Task: Look for space in Cutler Bay, United States from 9th July, 2023 to 15th July, 2023 for 7 adults in price range Rs.10000 to Rs.15000. Place can be entire place or shared room with 4 bedrooms having 7 beds and 4 bathrooms. Property type can be house, flat, guest house. Amenities needed are: wifi, TV, free parkinig on premises, gym, breakfast. Booking option can be shelf check-in. Required host language is English.
Action: Mouse moved to (417, 104)
Screenshot: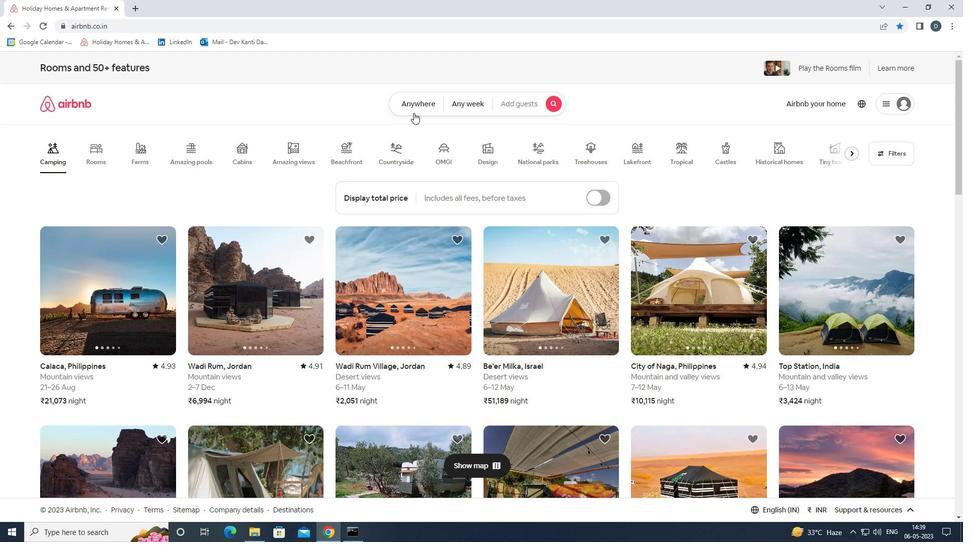 
Action: Mouse pressed left at (417, 104)
Screenshot: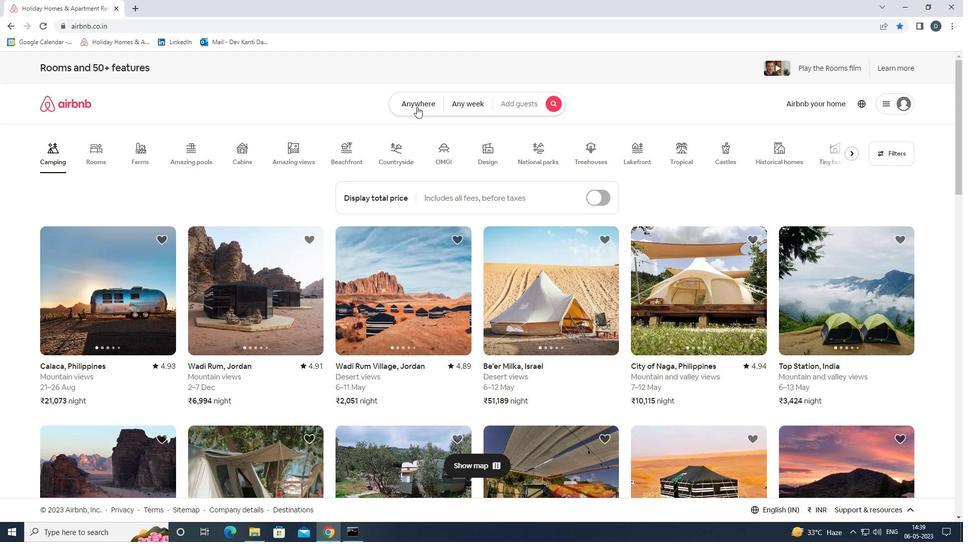 
Action: Mouse moved to (390, 143)
Screenshot: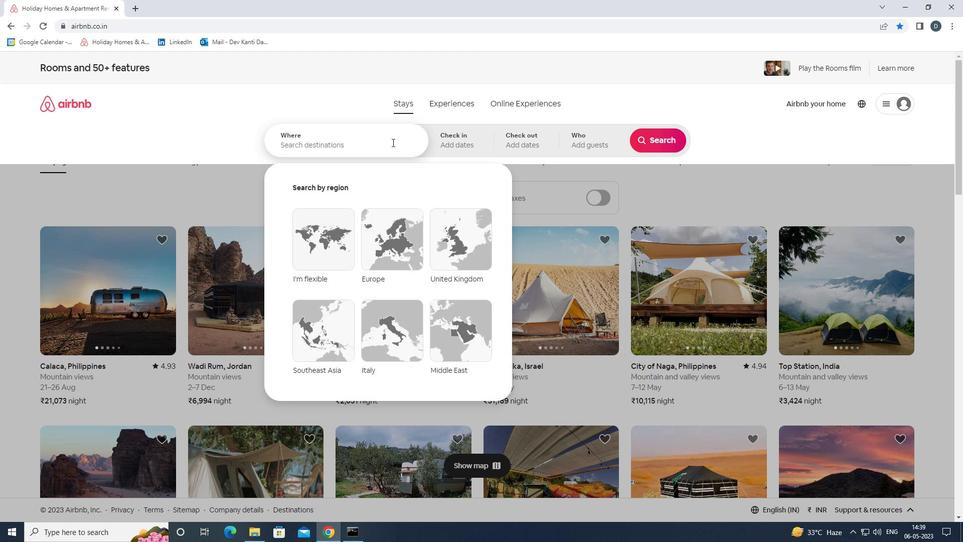
Action: Mouse pressed left at (390, 143)
Screenshot: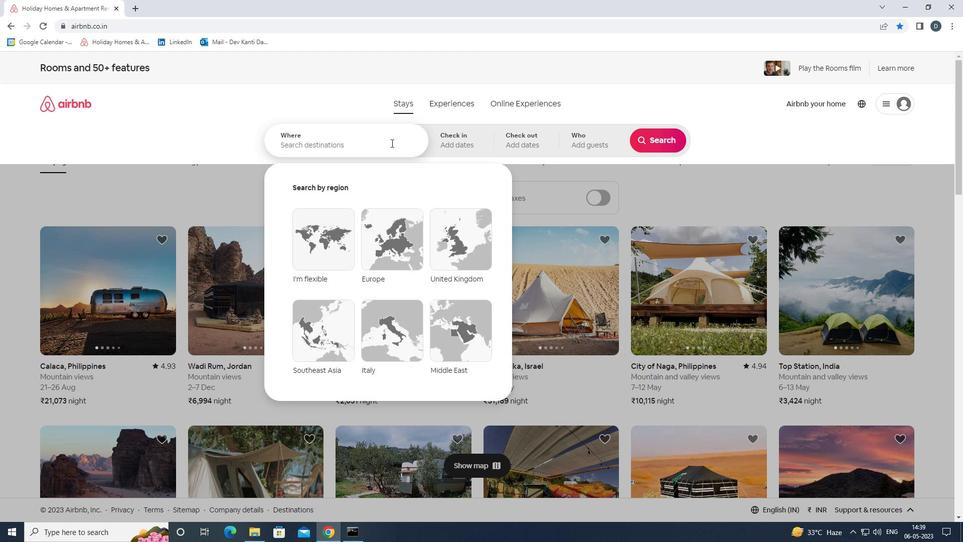 
Action: Key pressed <Key.shift><Key.shift><Key.shift><Key.shift><Key.shift><Key.shift><Key.shift><Key.shift><Key.shift><Key.shift><Key.shift><Key.shift><Key.shift>CUTLER<Key.space><Key.shift>BAY,<Key.shift>UNITED<Key.space><Key.shift>STATES<Key.enter>
Screenshot: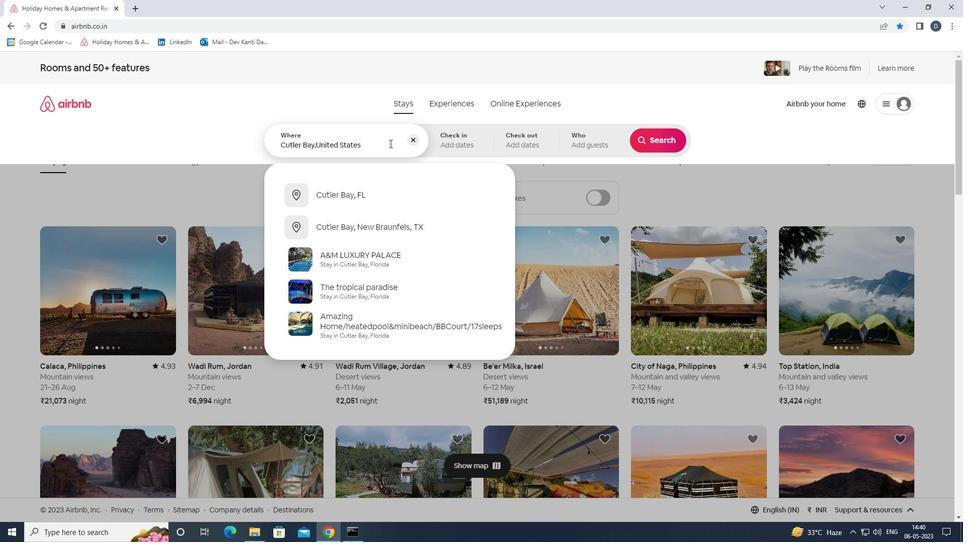 
Action: Mouse moved to (660, 224)
Screenshot: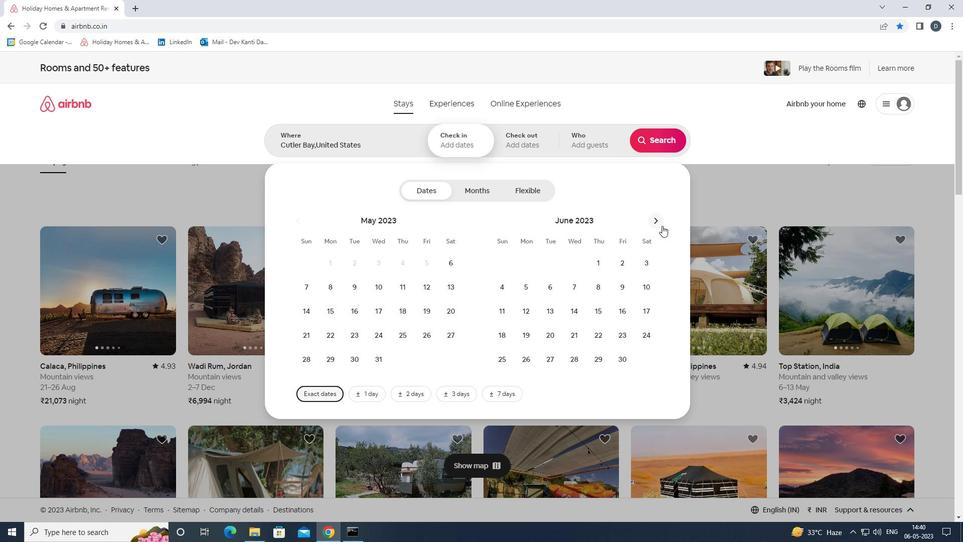 
Action: Mouse pressed left at (660, 224)
Screenshot: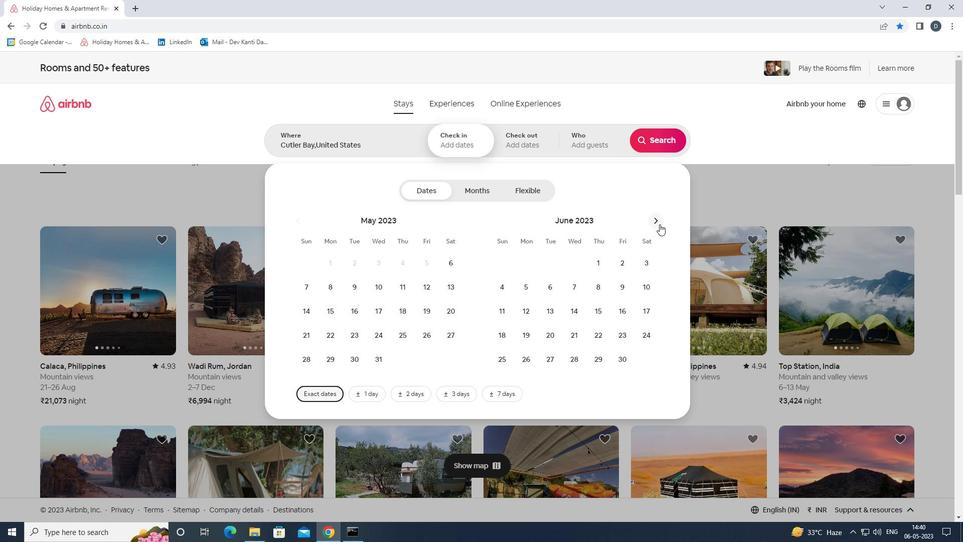 
Action: Mouse moved to (501, 310)
Screenshot: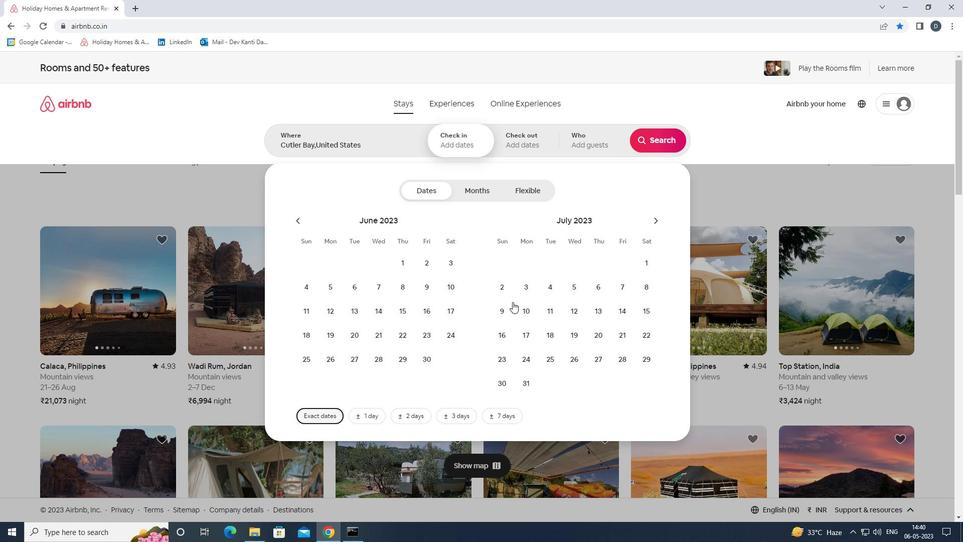 
Action: Mouse pressed left at (501, 310)
Screenshot: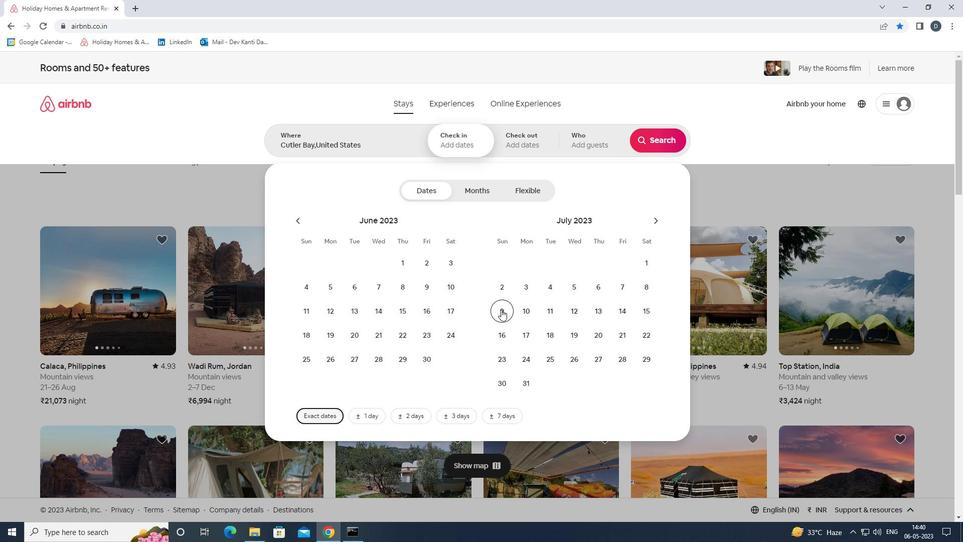 
Action: Mouse moved to (650, 314)
Screenshot: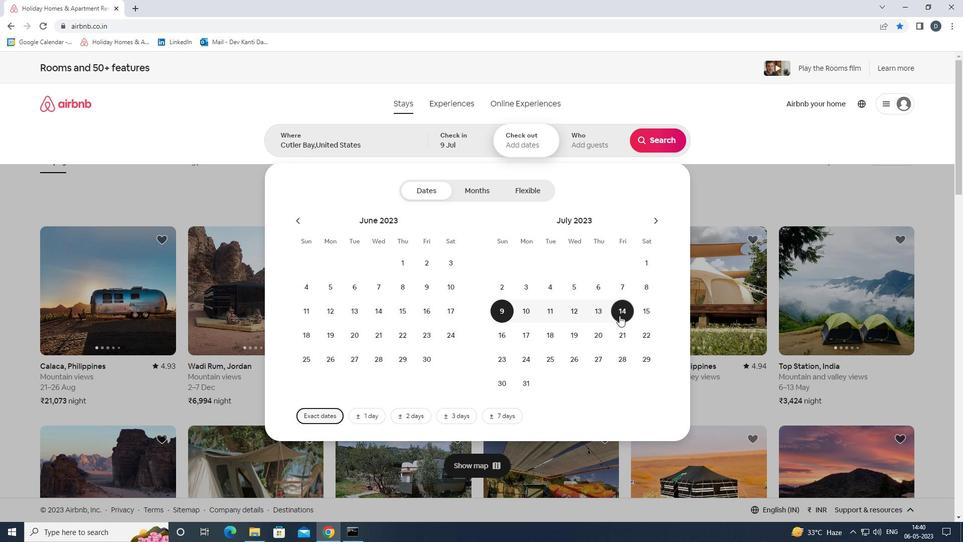 
Action: Mouse pressed left at (650, 314)
Screenshot: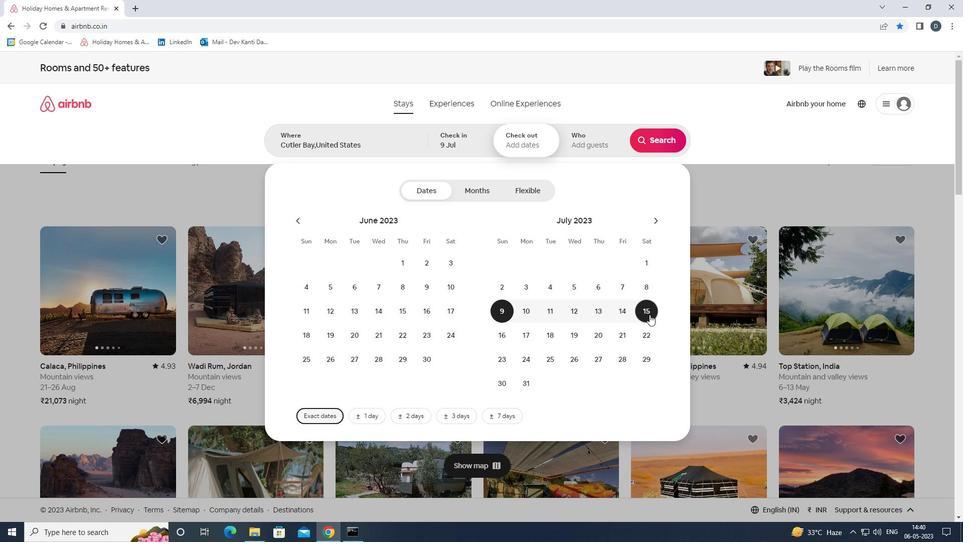 
Action: Mouse moved to (597, 131)
Screenshot: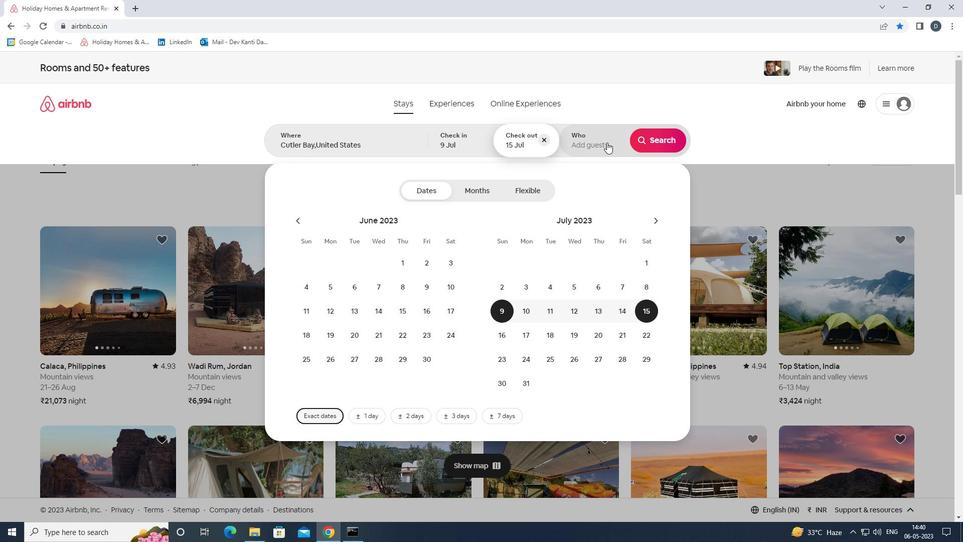 
Action: Mouse pressed left at (597, 131)
Screenshot: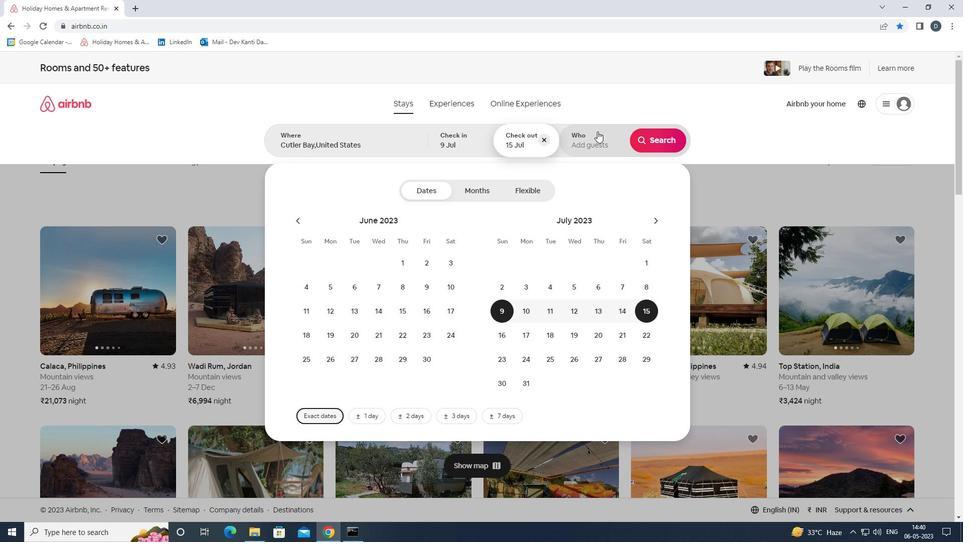 
Action: Mouse moved to (663, 191)
Screenshot: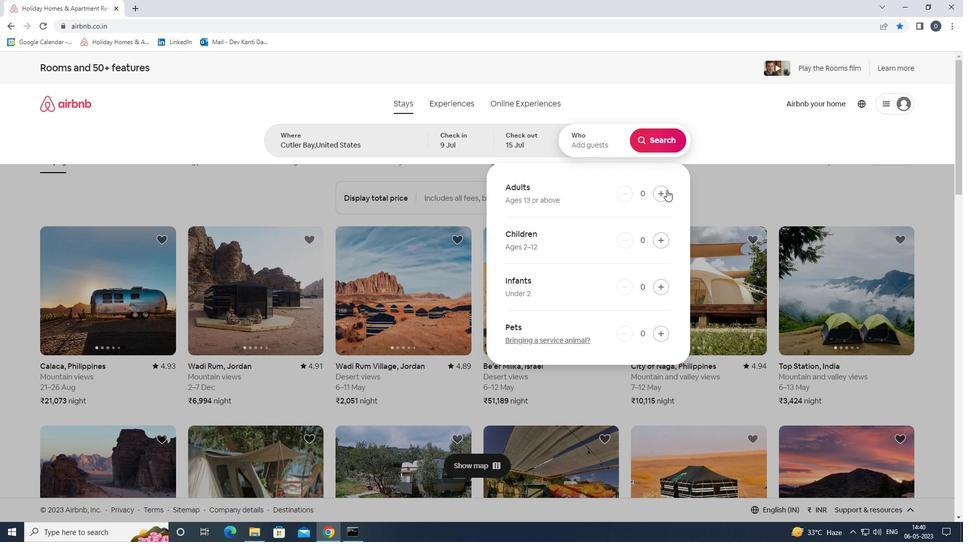 
Action: Mouse pressed left at (663, 191)
Screenshot: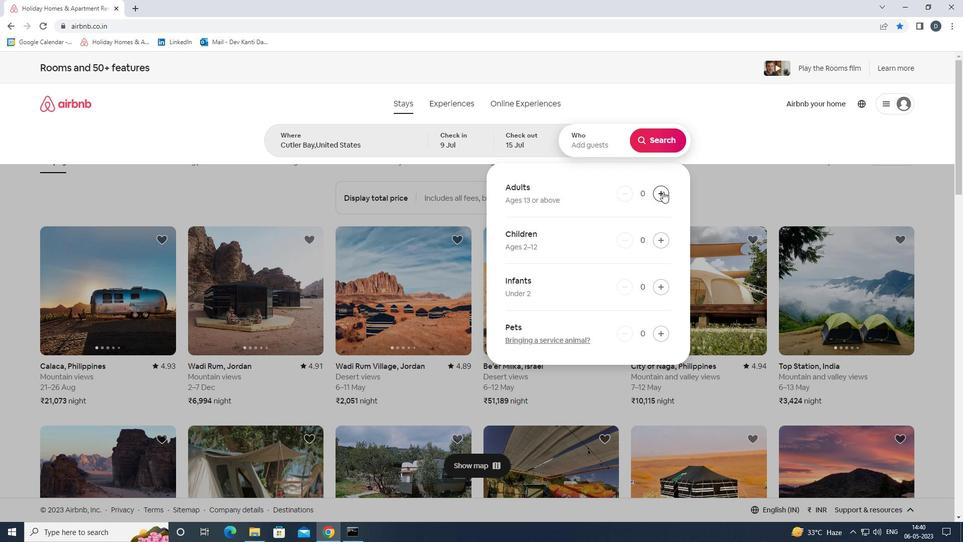
Action: Mouse pressed left at (663, 191)
Screenshot: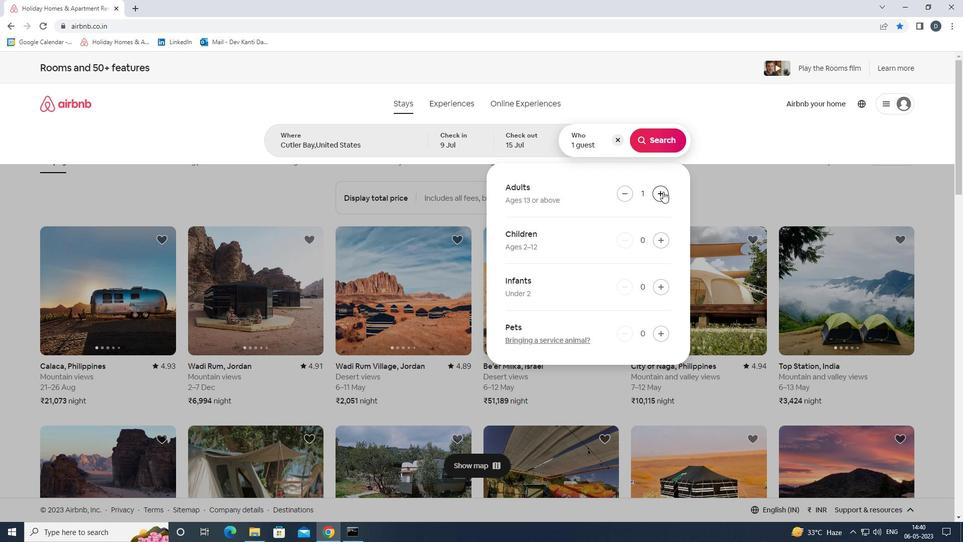 
Action: Mouse pressed left at (663, 191)
Screenshot: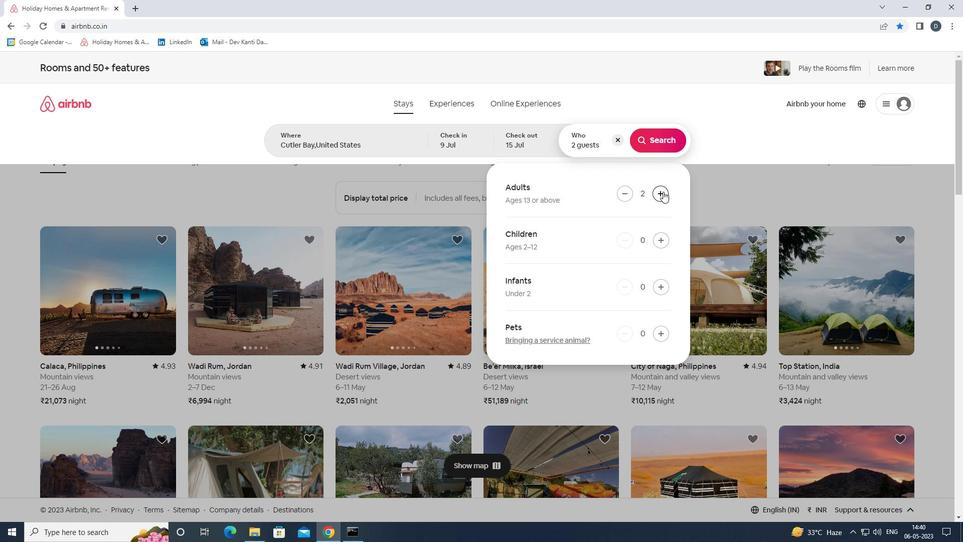 
Action: Mouse pressed left at (663, 191)
Screenshot: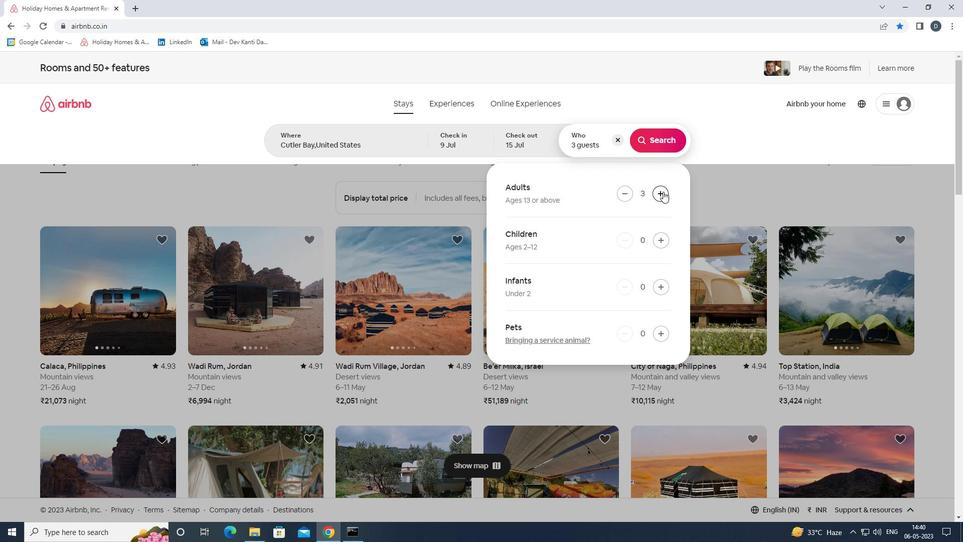 
Action: Mouse pressed left at (663, 191)
Screenshot: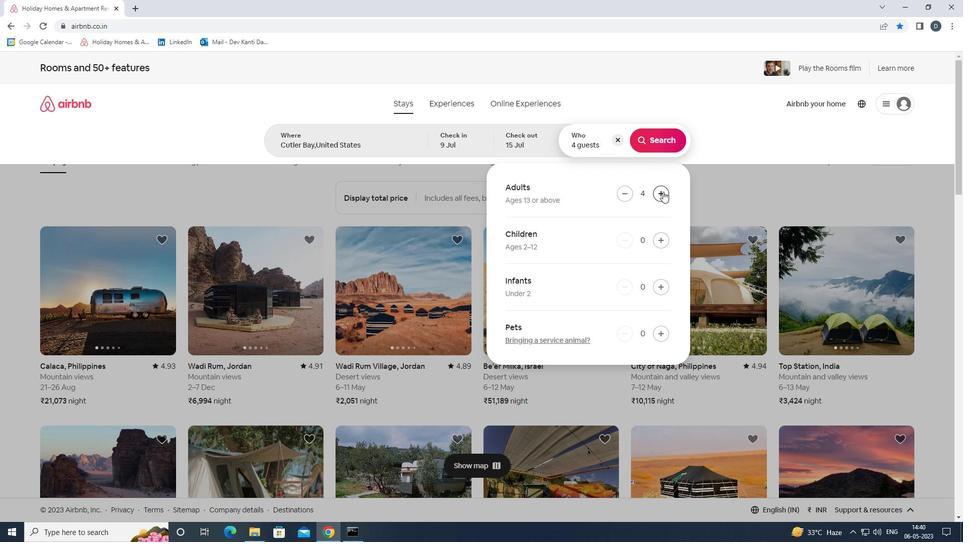 
Action: Mouse pressed left at (663, 191)
Screenshot: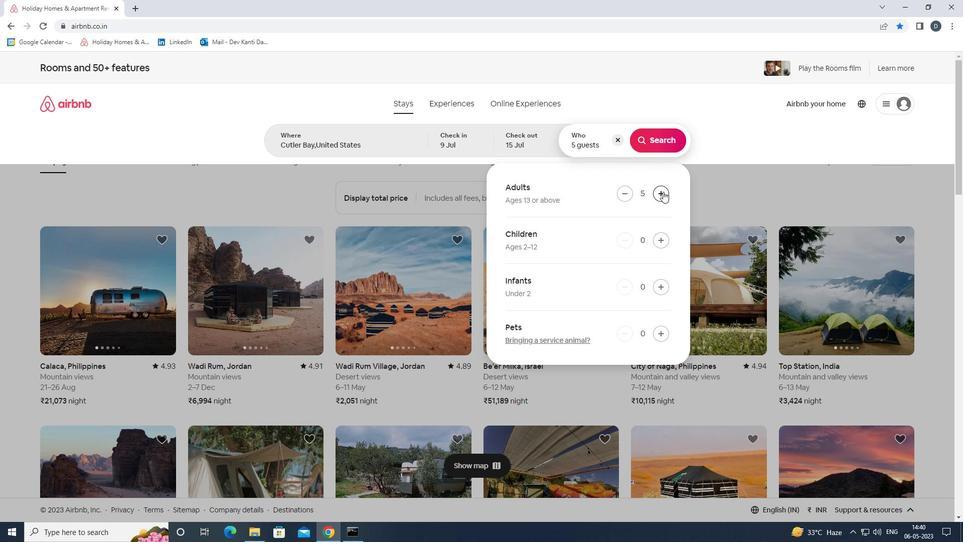 
Action: Mouse moved to (663, 191)
Screenshot: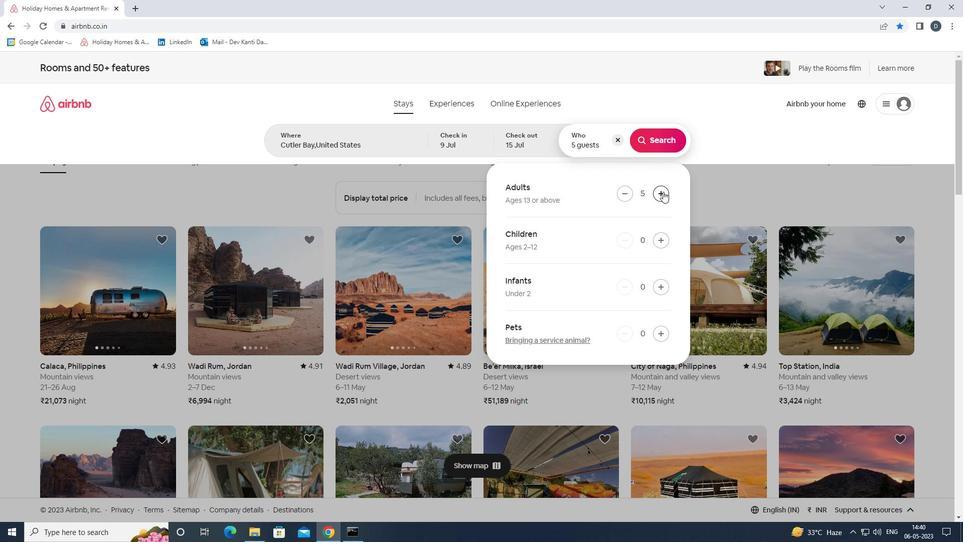 
Action: Mouse pressed left at (663, 191)
Screenshot: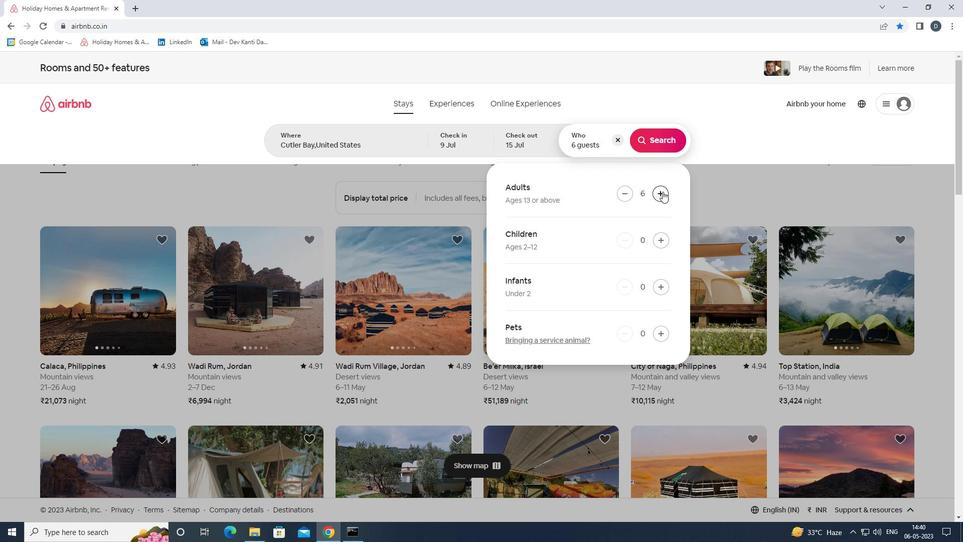 
Action: Mouse moved to (661, 147)
Screenshot: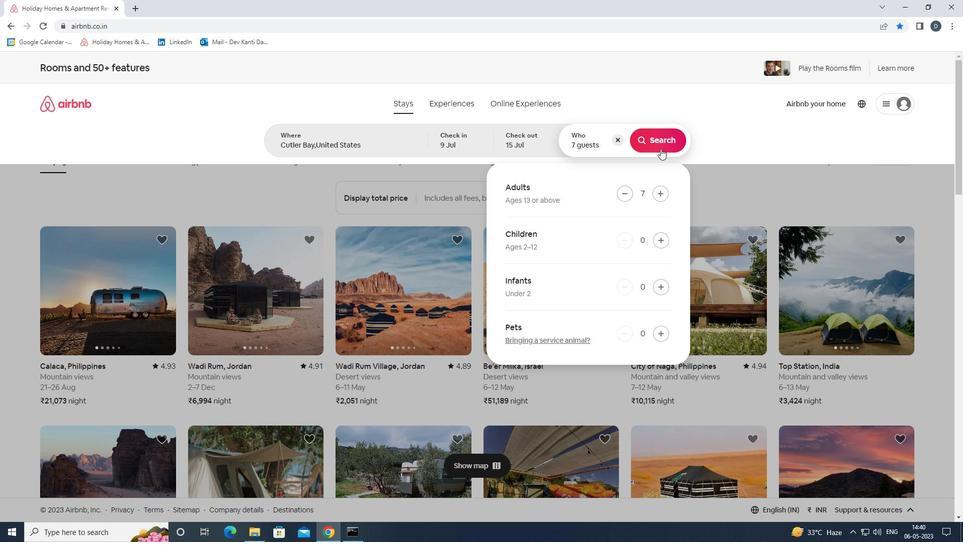 
Action: Mouse pressed left at (661, 147)
Screenshot: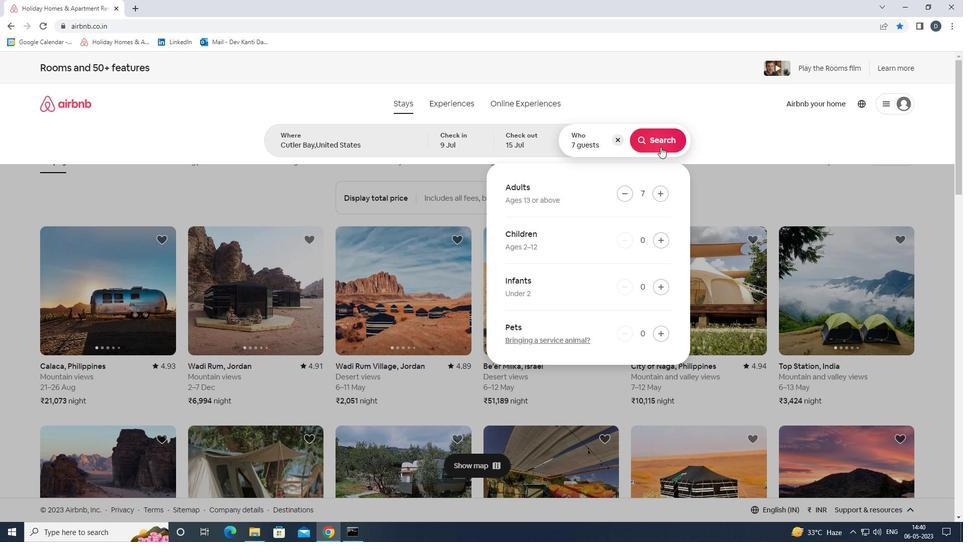 
Action: Mouse moved to (910, 115)
Screenshot: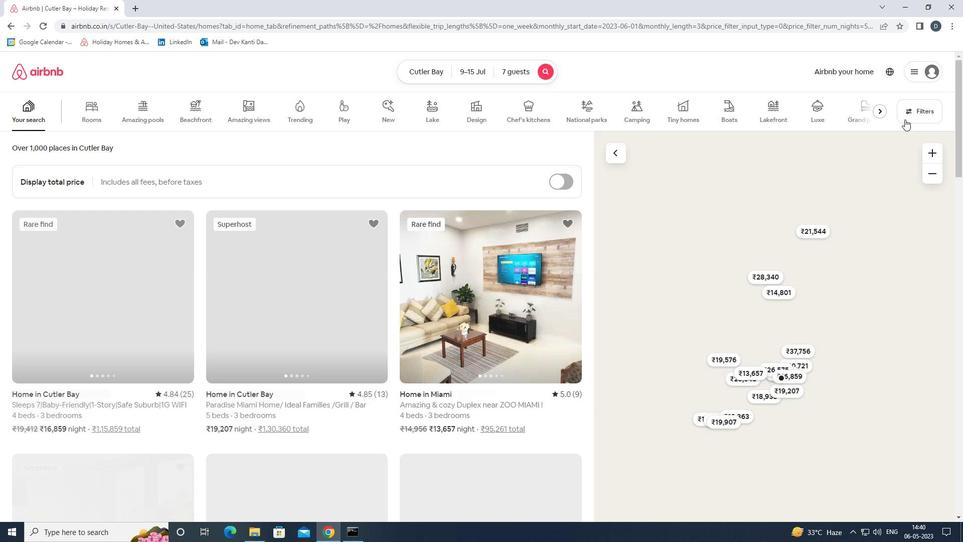 
Action: Mouse pressed left at (910, 115)
Screenshot: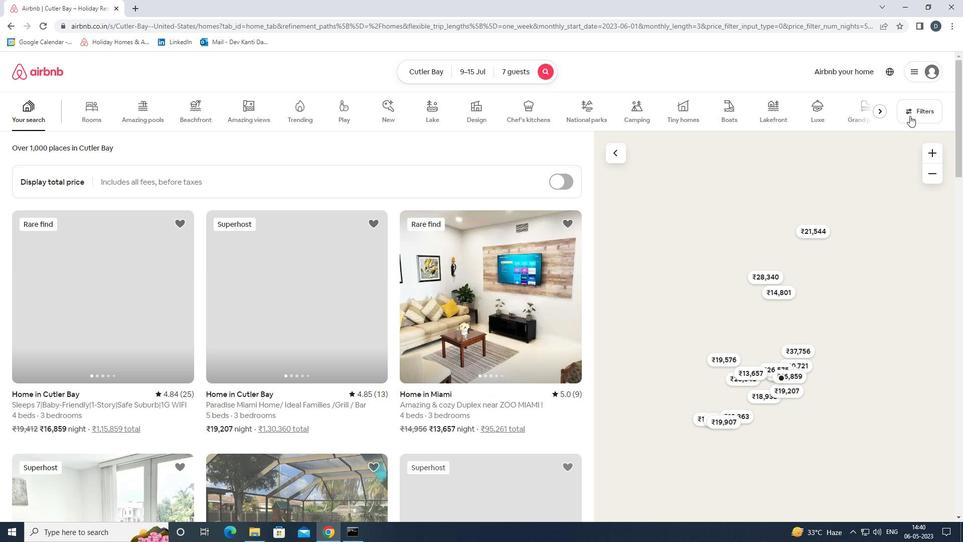 
Action: Mouse moved to (430, 357)
Screenshot: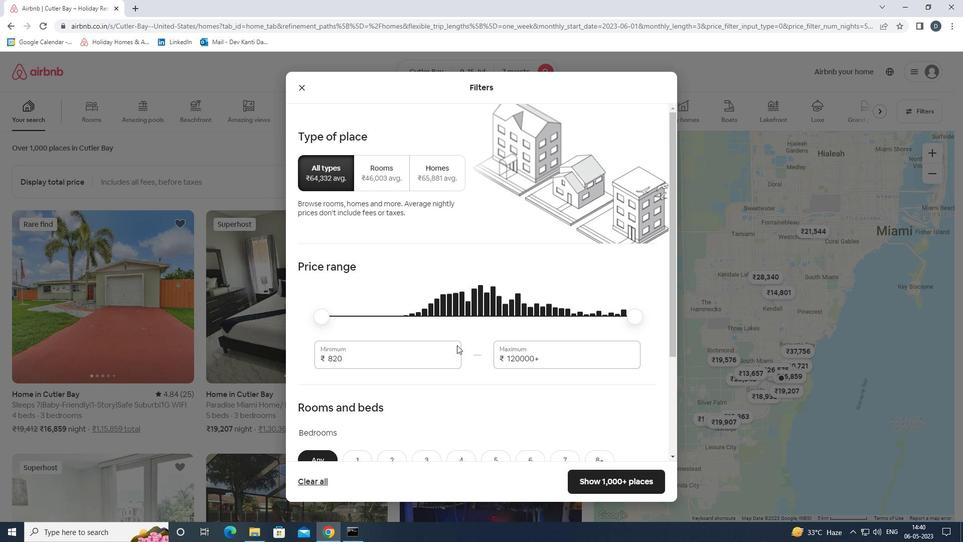 
Action: Mouse pressed left at (430, 357)
Screenshot: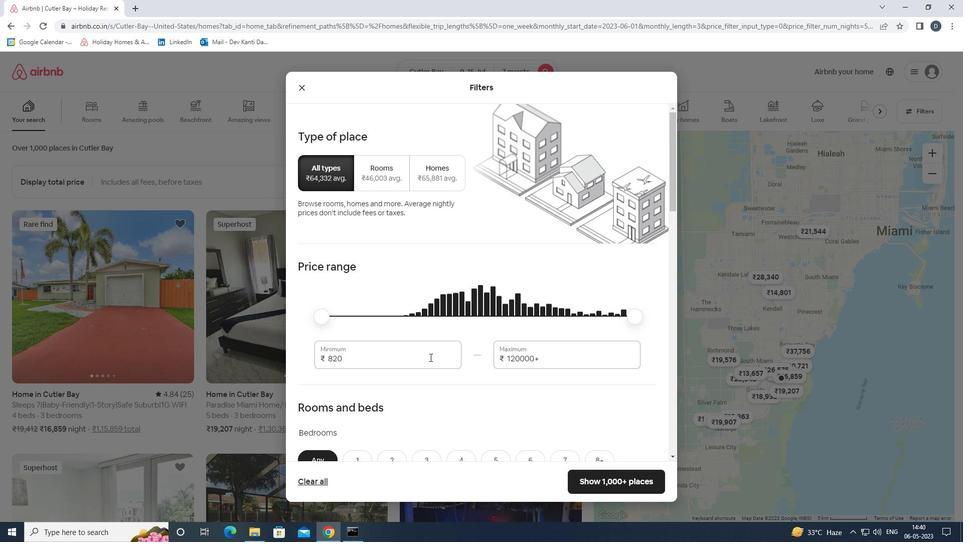 
Action: Mouse pressed left at (430, 357)
Screenshot: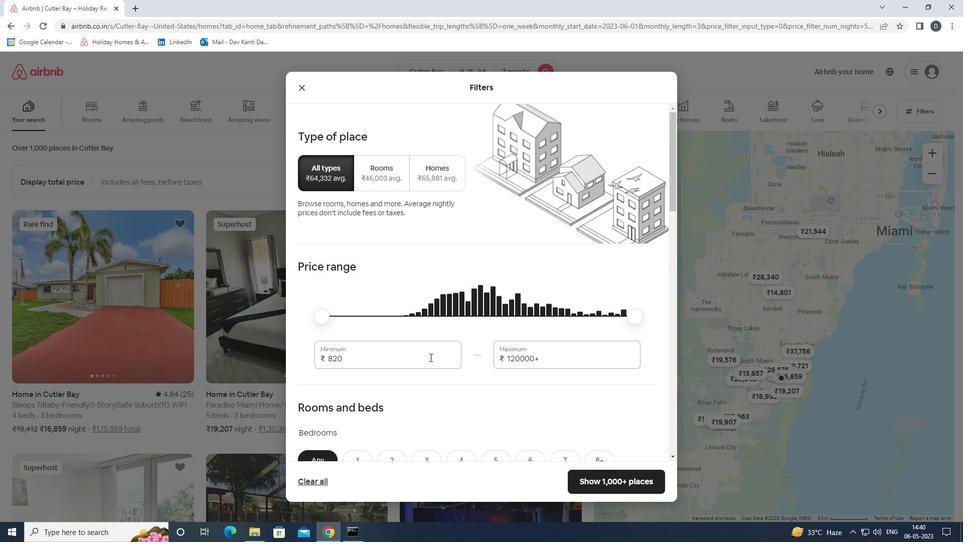
Action: Key pressed 10000<Key.tab>15000
Screenshot: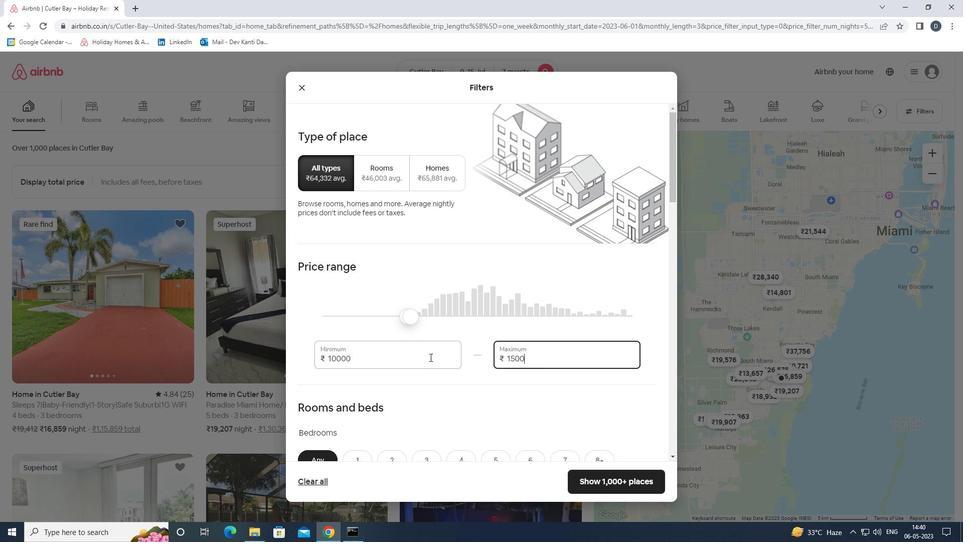 
Action: Mouse moved to (428, 357)
Screenshot: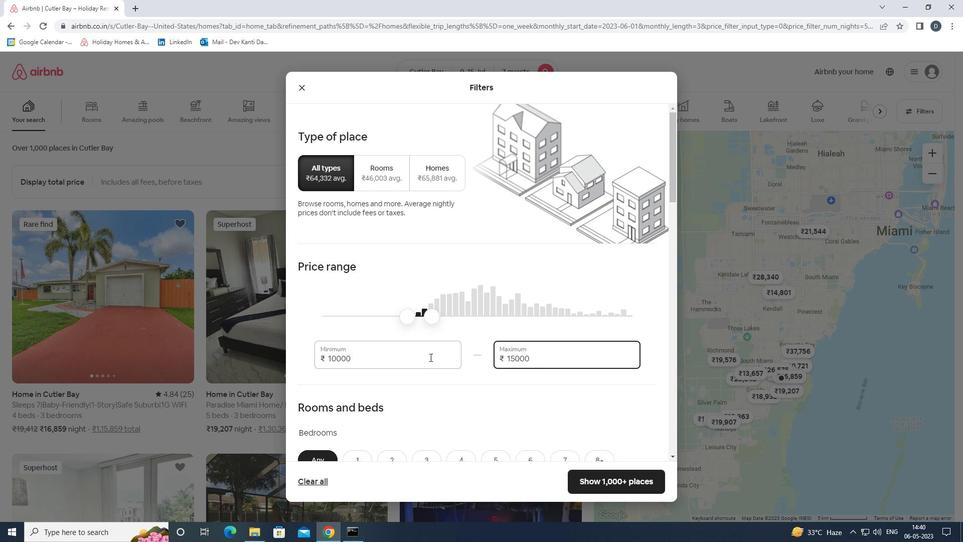 
Action: Mouse scrolled (428, 357) with delta (0, 0)
Screenshot: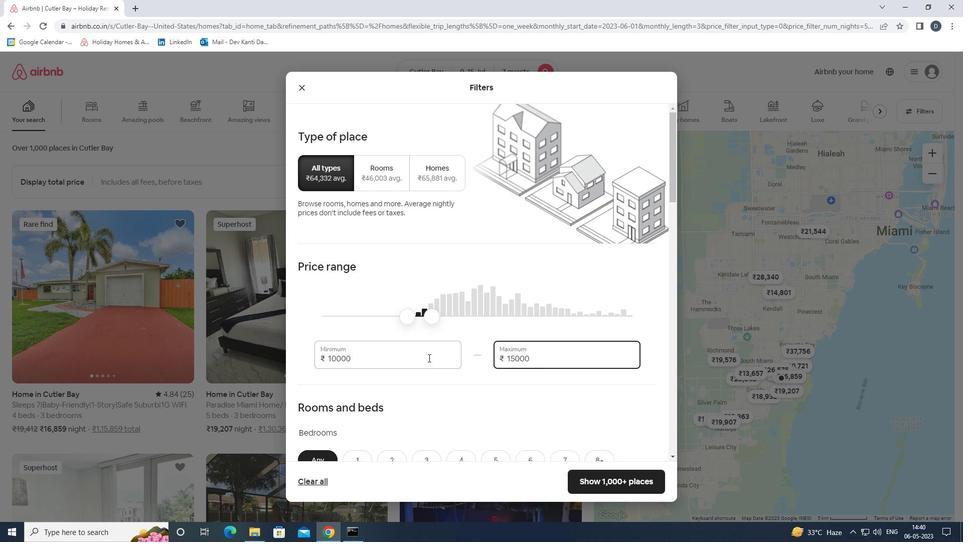 
Action: Mouse scrolled (428, 357) with delta (0, 0)
Screenshot: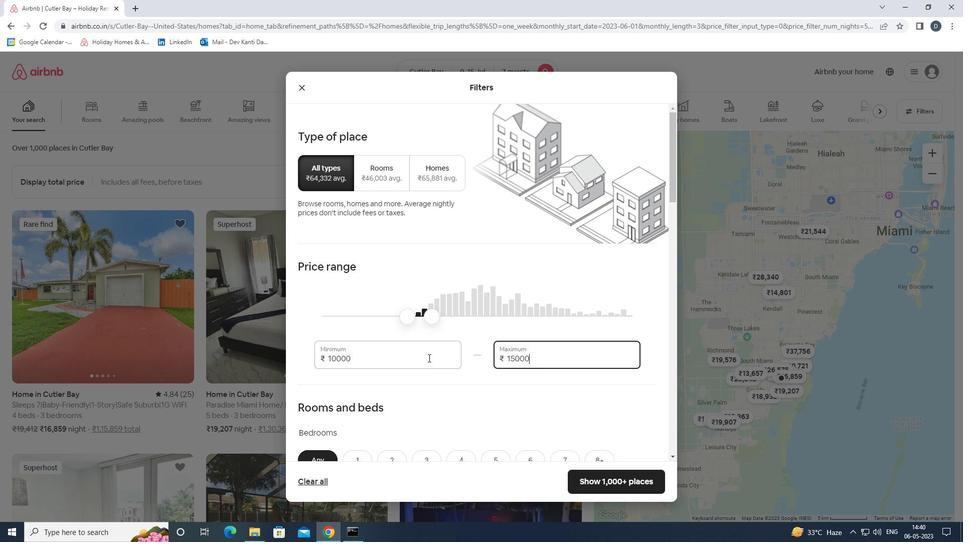 
Action: Mouse scrolled (428, 357) with delta (0, 0)
Screenshot: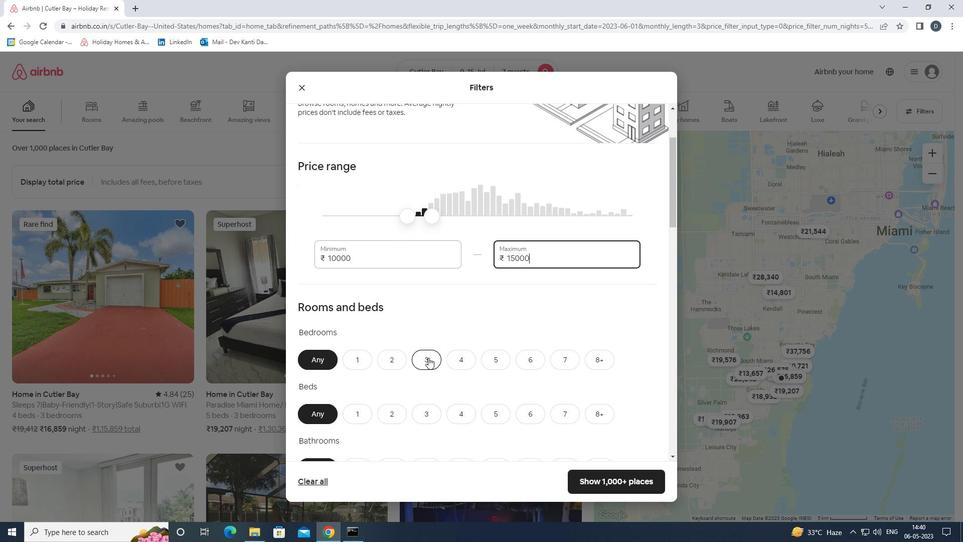 
Action: Mouse scrolled (428, 357) with delta (0, 0)
Screenshot: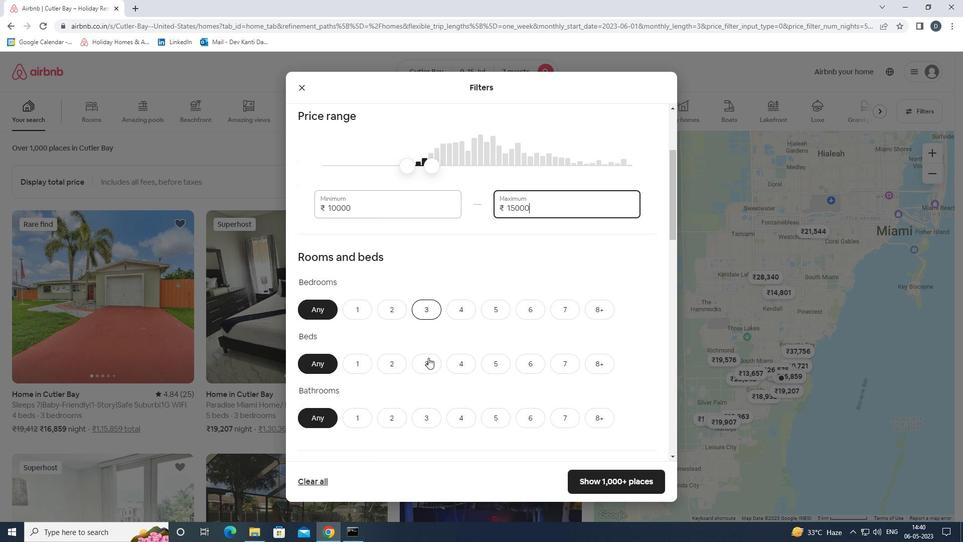 
Action: Mouse moved to (464, 256)
Screenshot: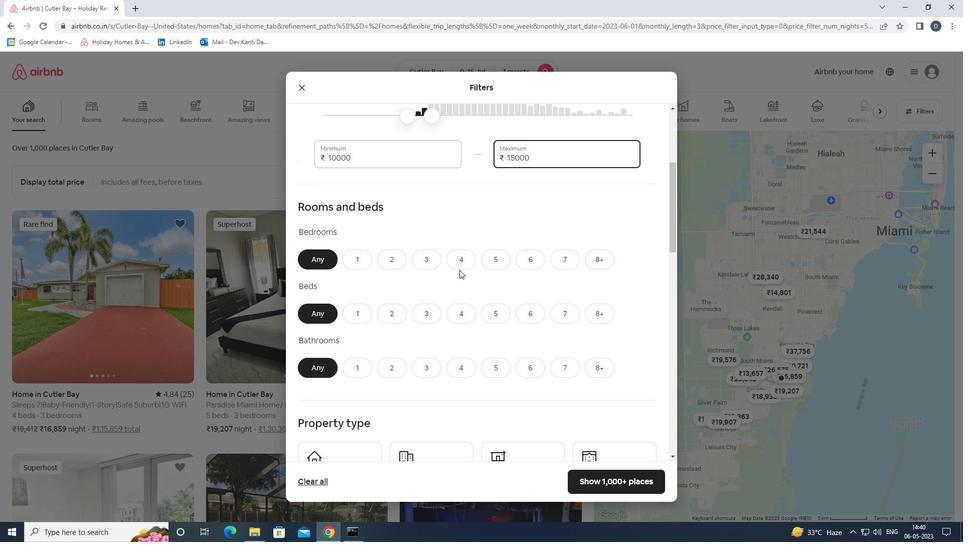 
Action: Mouse pressed left at (464, 256)
Screenshot: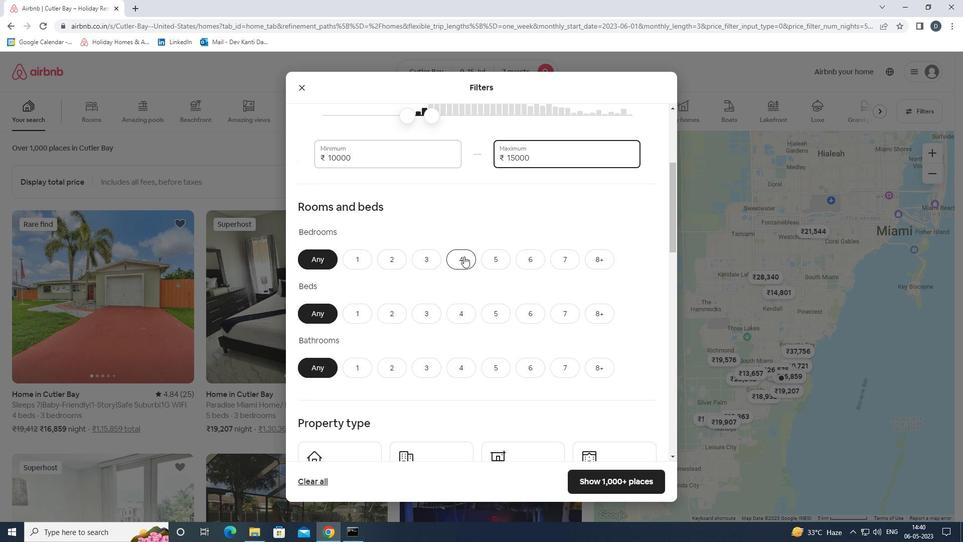 
Action: Mouse moved to (560, 314)
Screenshot: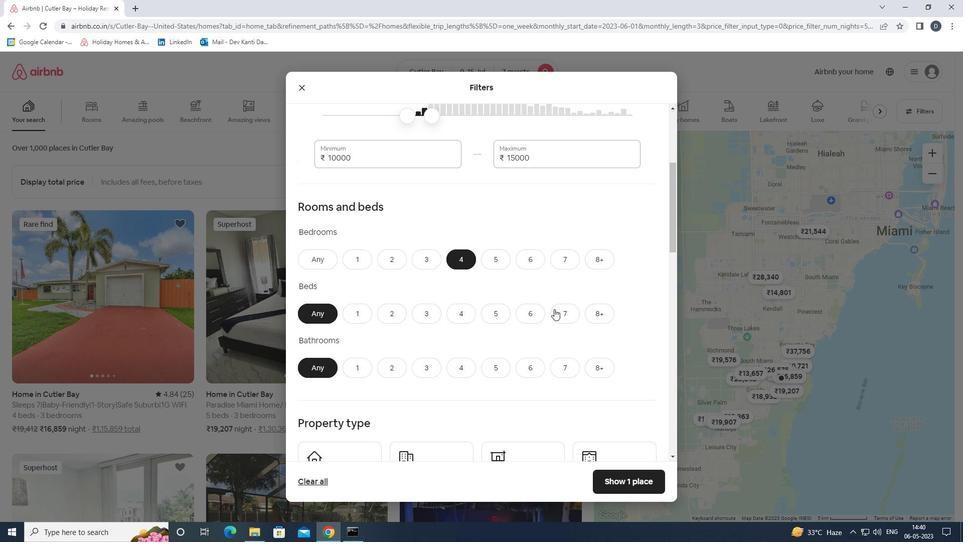
Action: Mouse pressed left at (560, 314)
Screenshot: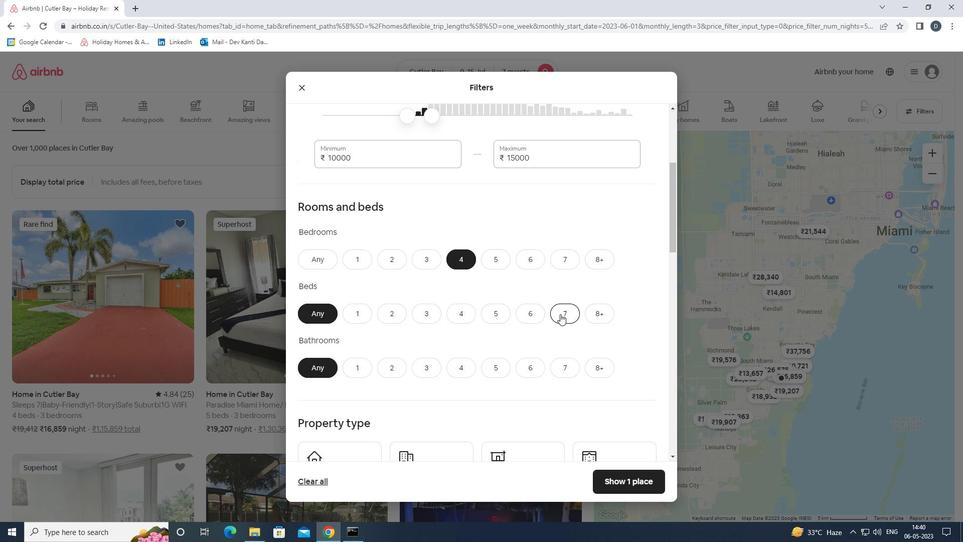 
Action: Mouse moved to (466, 364)
Screenshot: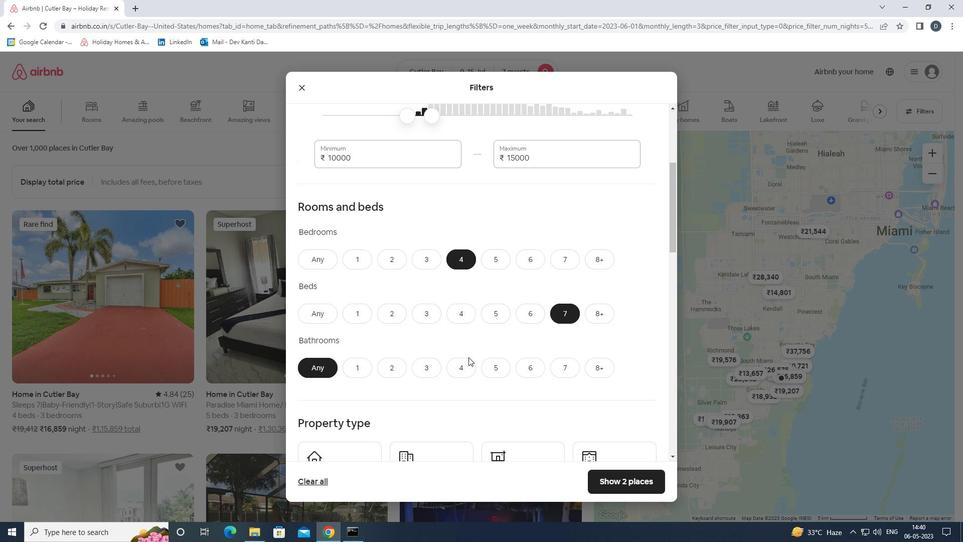 
Action: Mouse pressed left at (466, 364)
Screenshot: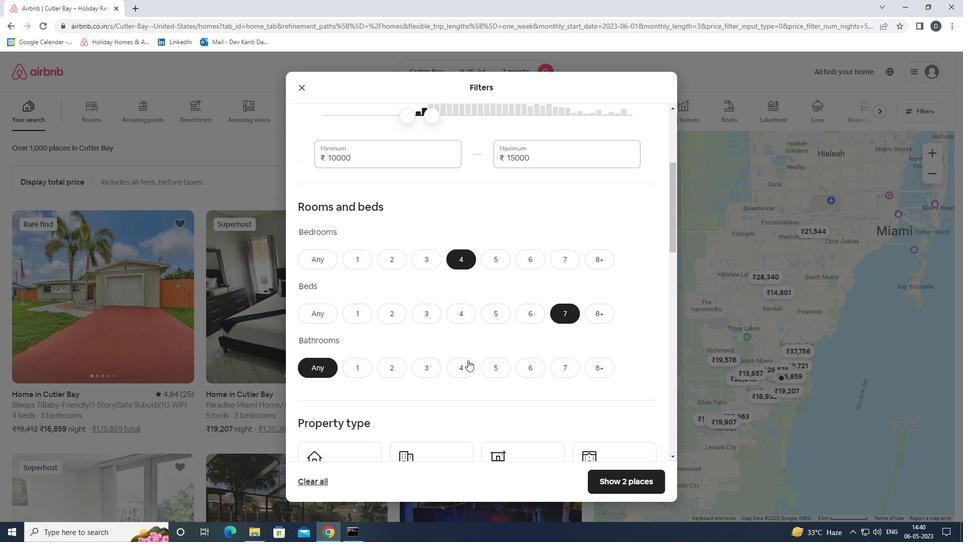 
Action: Mouse moved to (466, 364)
Screenshot: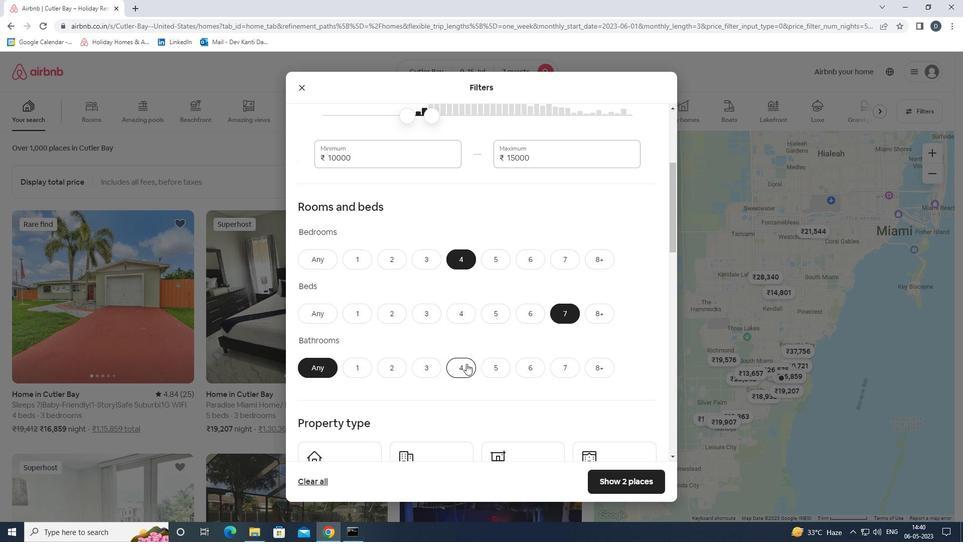 
Action: Mouse scrolled (466, 363) with delta (0, 0)
Screenshot: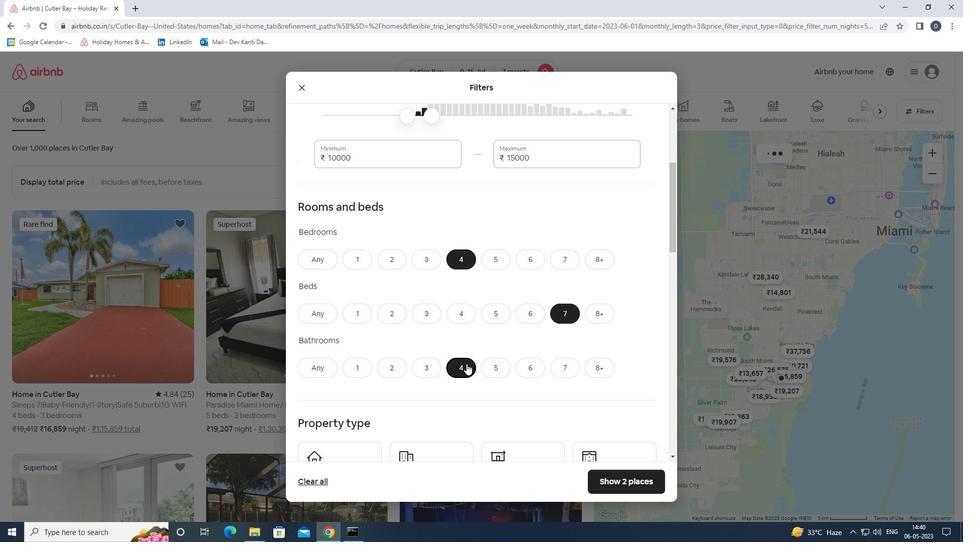 
Action: Mouse scrolled (466, 363) with delta (0, 0)
Screenshot: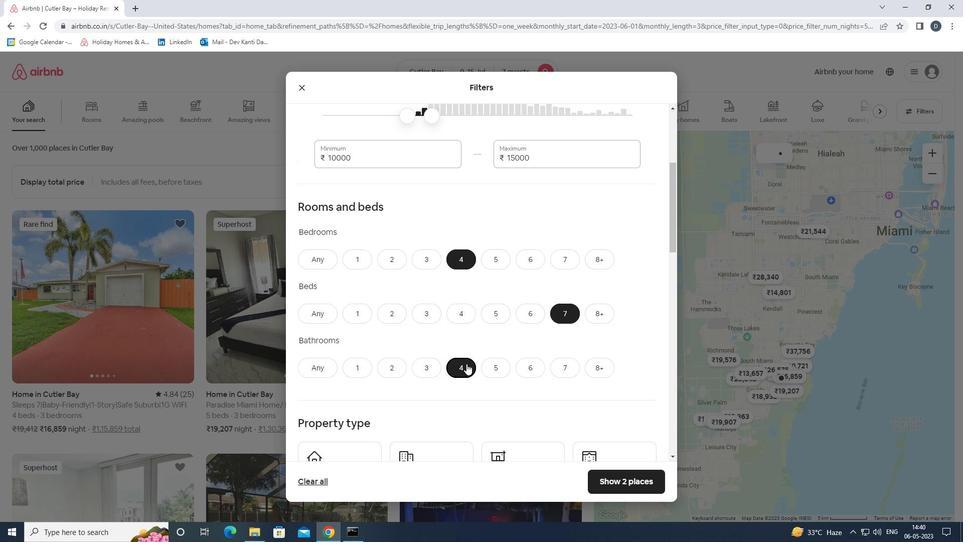 
Action: Mouse moved to (465, 364)
Screenshot: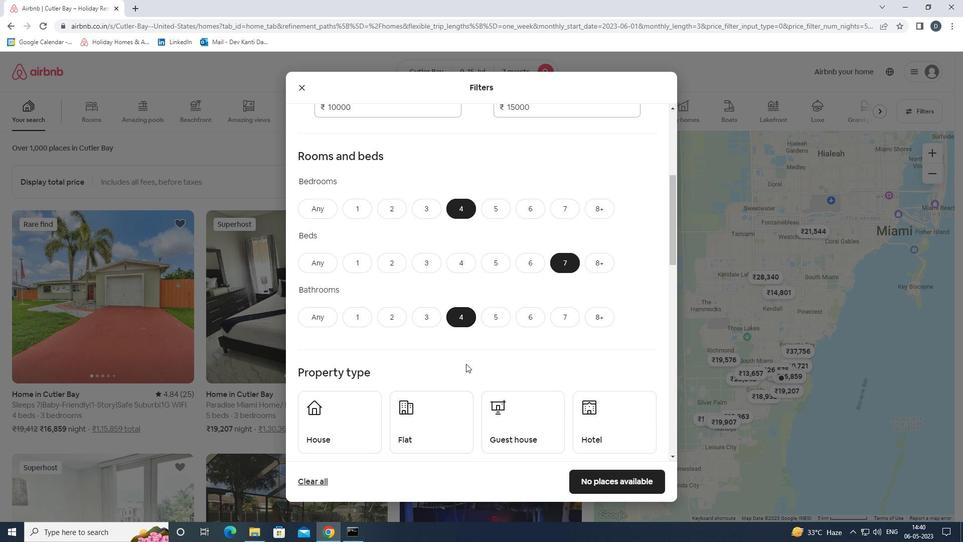 
Action: Mouse scrolled (465, 363) with delta (0, 0)
Screenshot: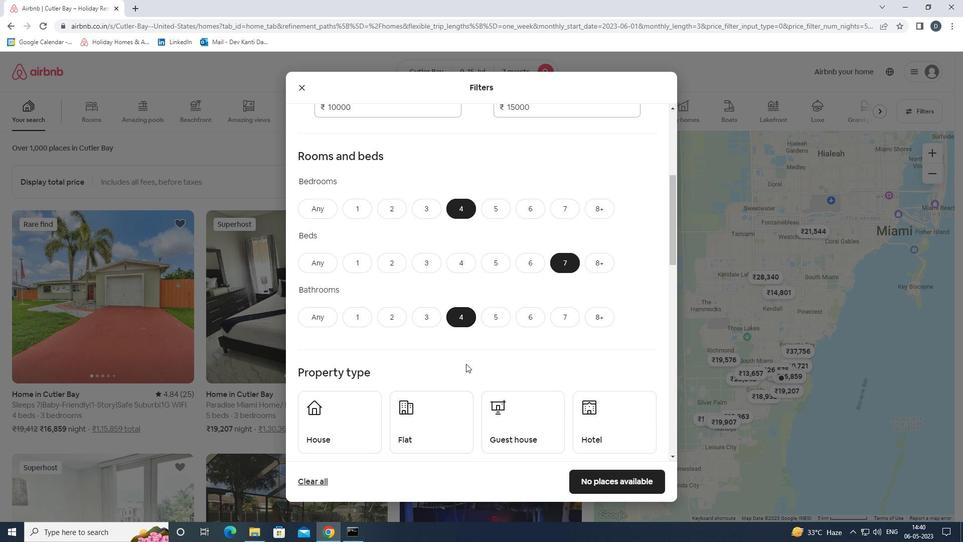 
Action: Mouse moved to (366, 336)
Screenshot: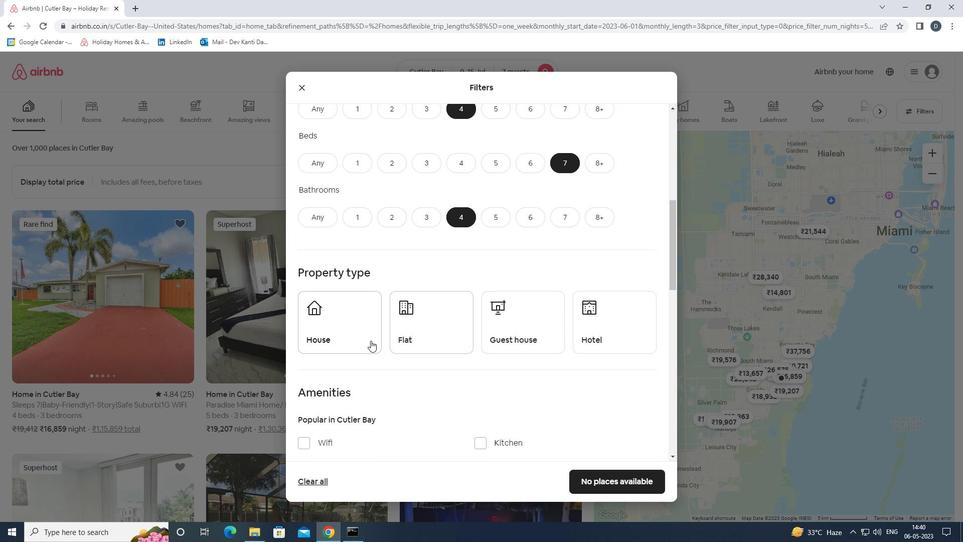 
Action: Mouse pressed left at (366, 336)
Screenshot: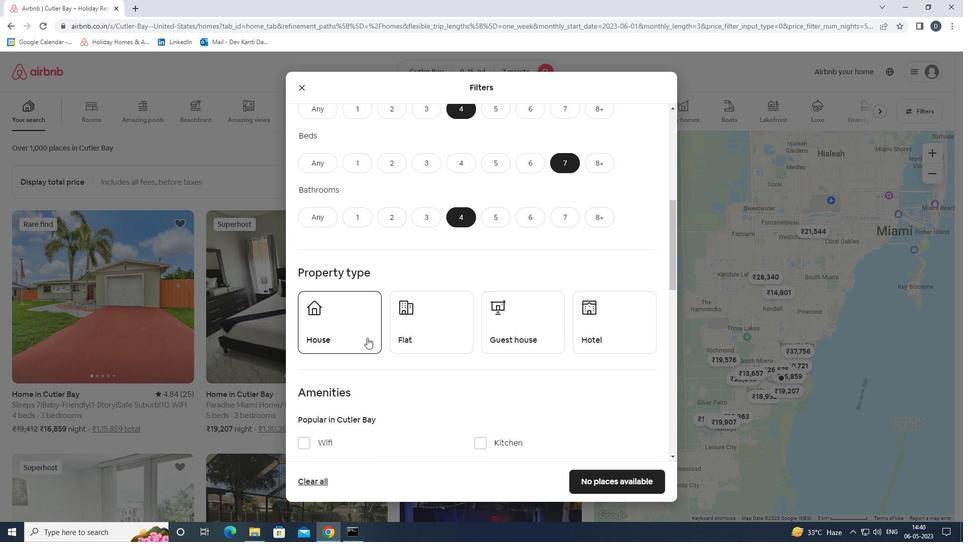 
Action: Mouse moved to (413, 331)
Screenshot: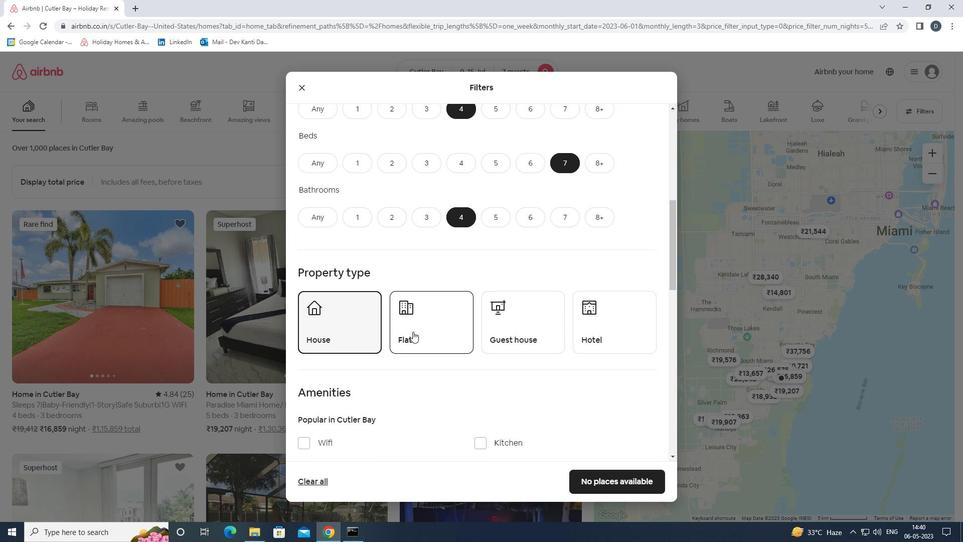 
Action: Mouse pressed left at (413, 331)
Screenshot: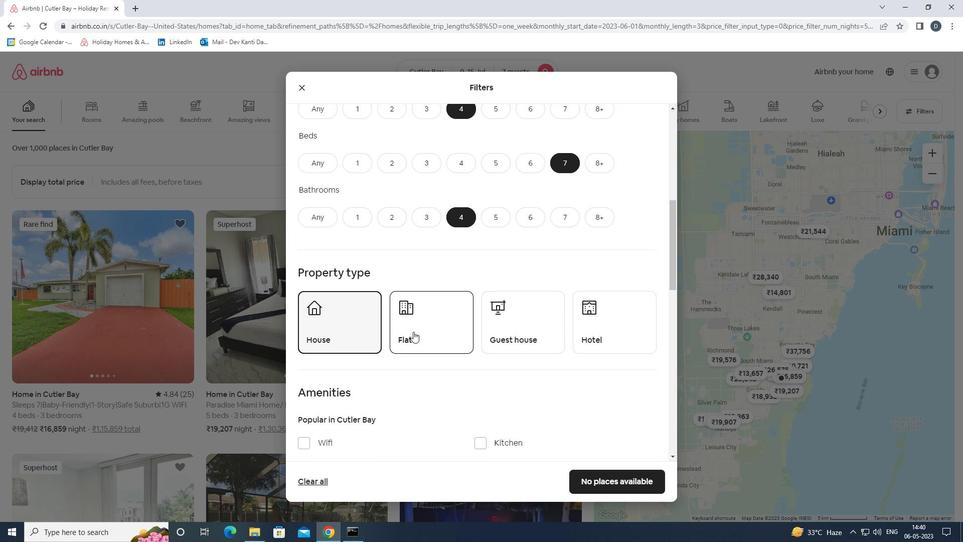 
Action: Mouse moved to (505, 319)
Screenshot: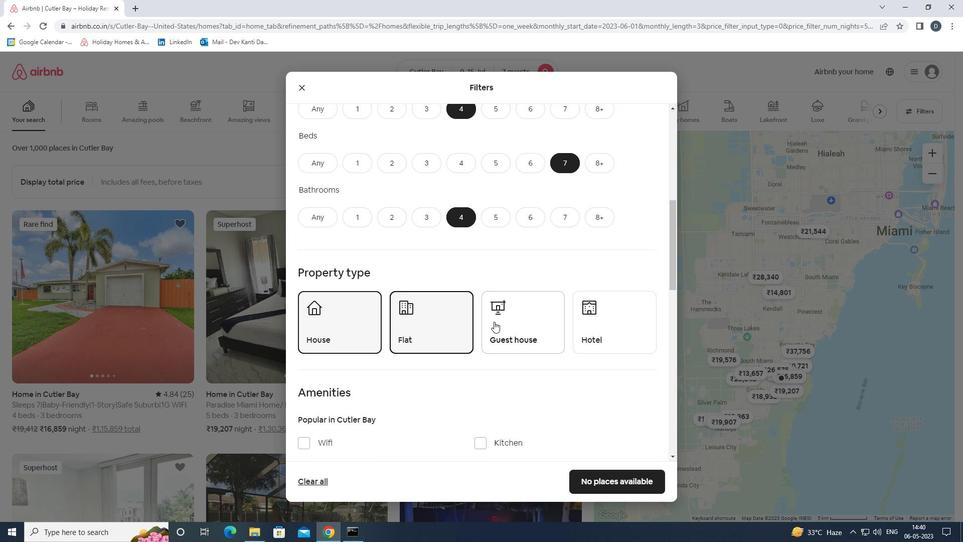 
Action: Mouse pressed left at (505, 319)
Screenshot: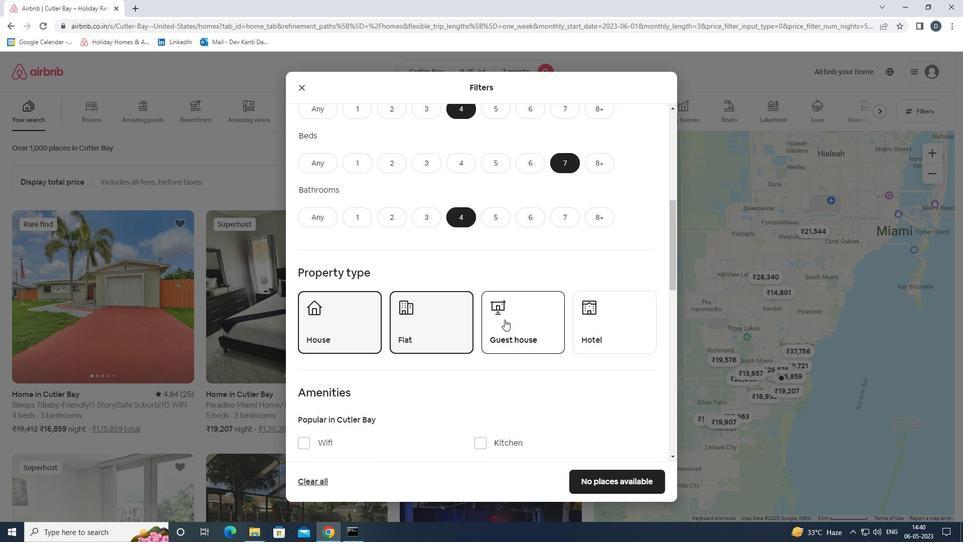 
Action: Mouse scrolled (505, 319) with delta (0, 0)
Screenshot: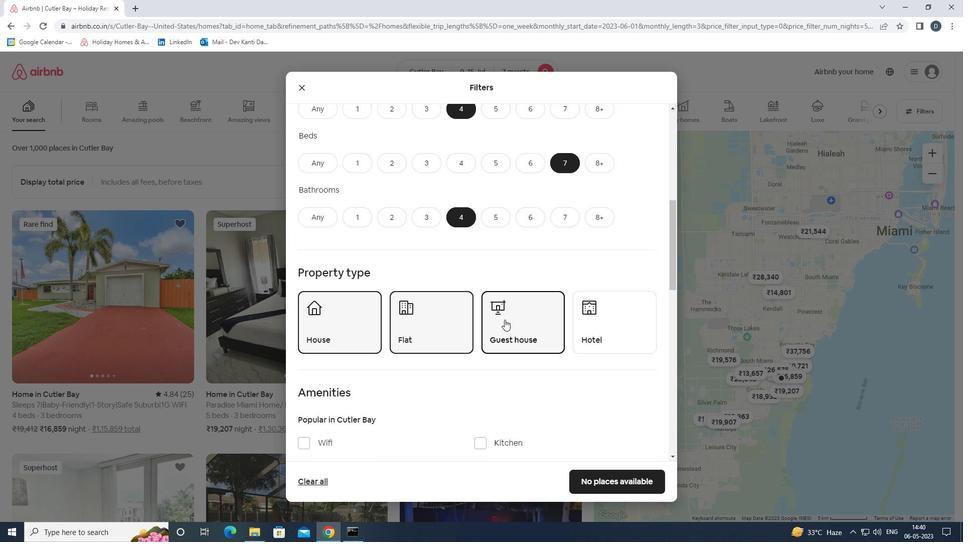 
Action: Mouse scrolled (505, 319) with delta (0, 0)
Screenshot: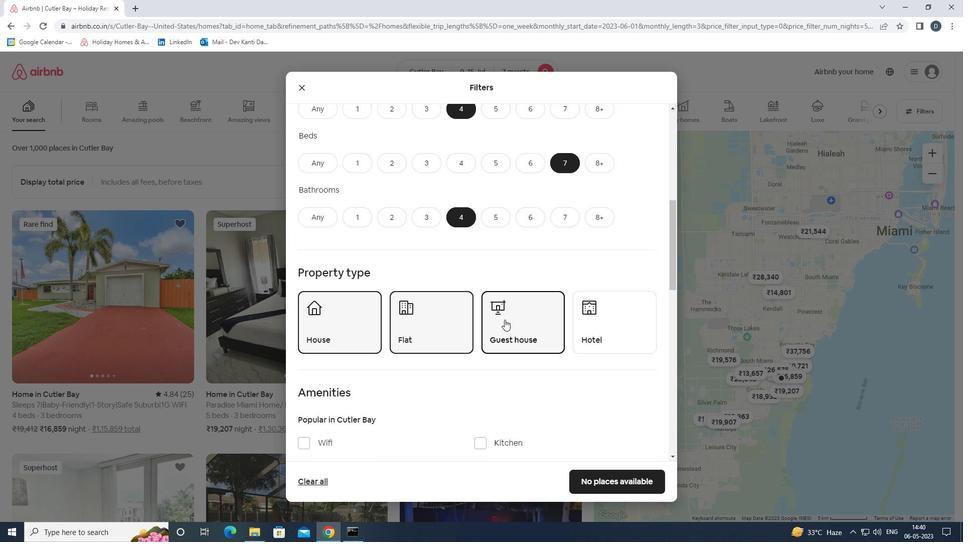 
Action: Mouse scrolled (505, 319) with delta (0, 0)
Screenshot: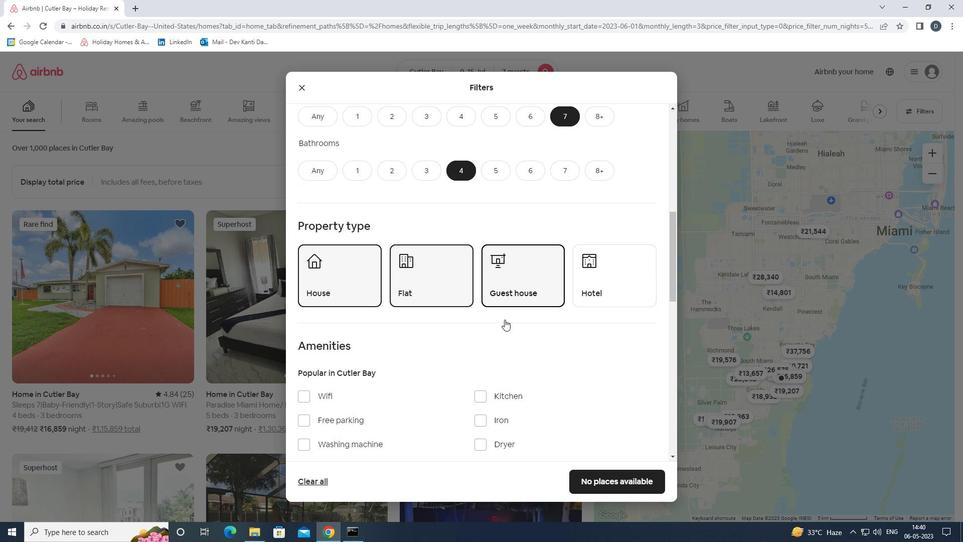 
Action: Mouse moved to (342, 291)
Screenshot: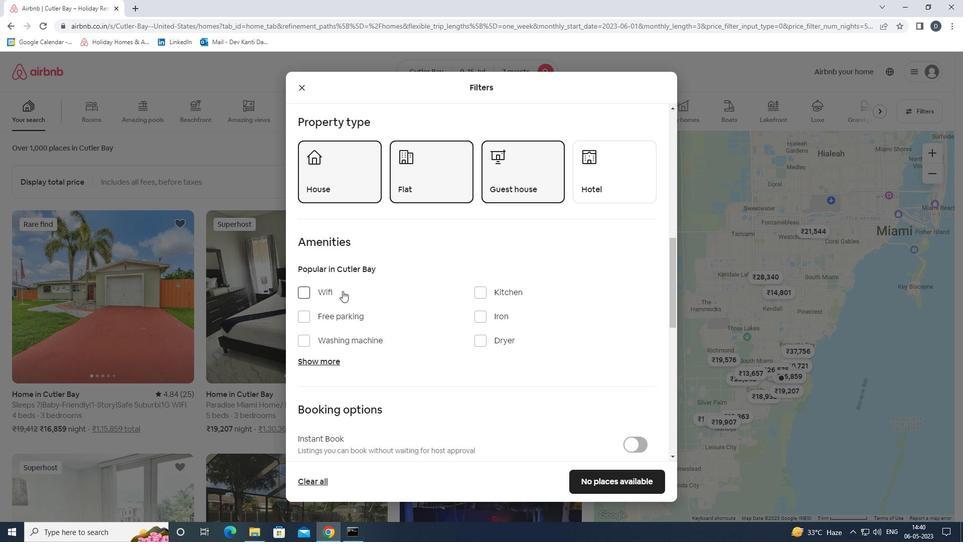 
Action: Mouse pressed left at (342, 291)
Screenshot: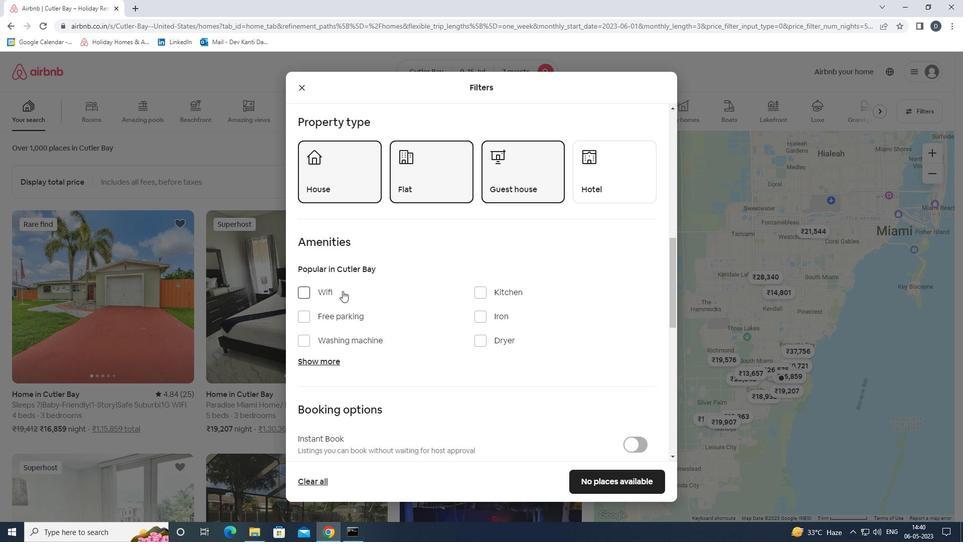 
Action: Mouse moved to (350, 321)
Screenshot: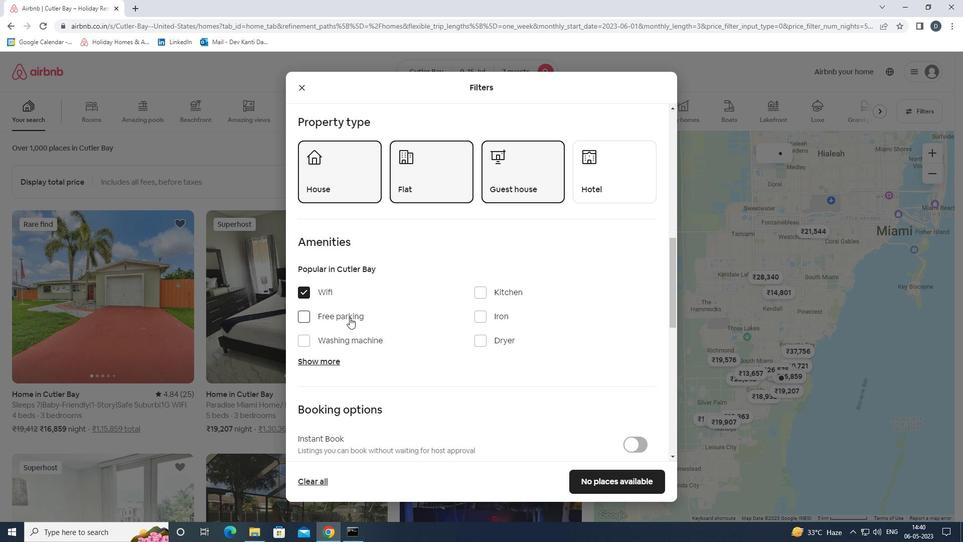 
Action: Mouse pressed left at (350, 321)
Screenshot: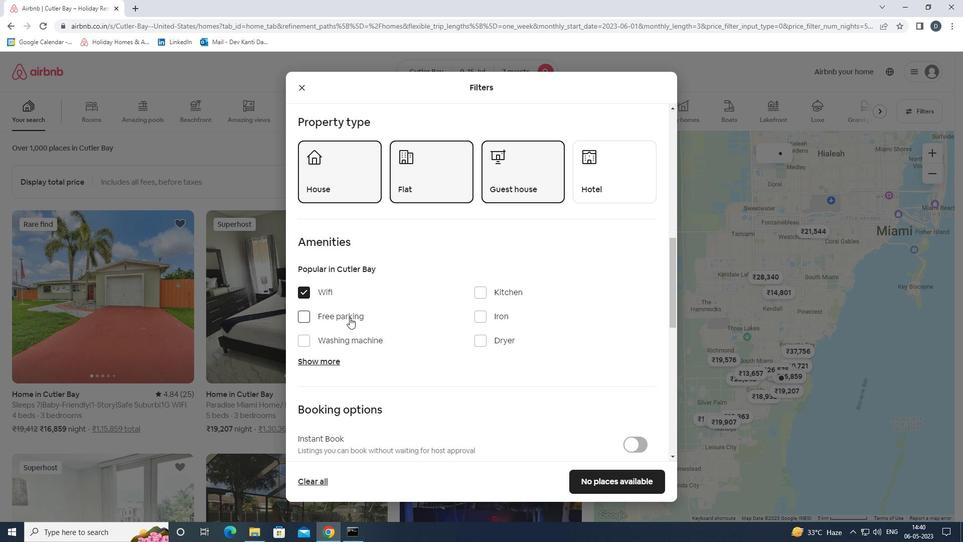 
Action: Mouse moved to (336, 361)
Screenshot: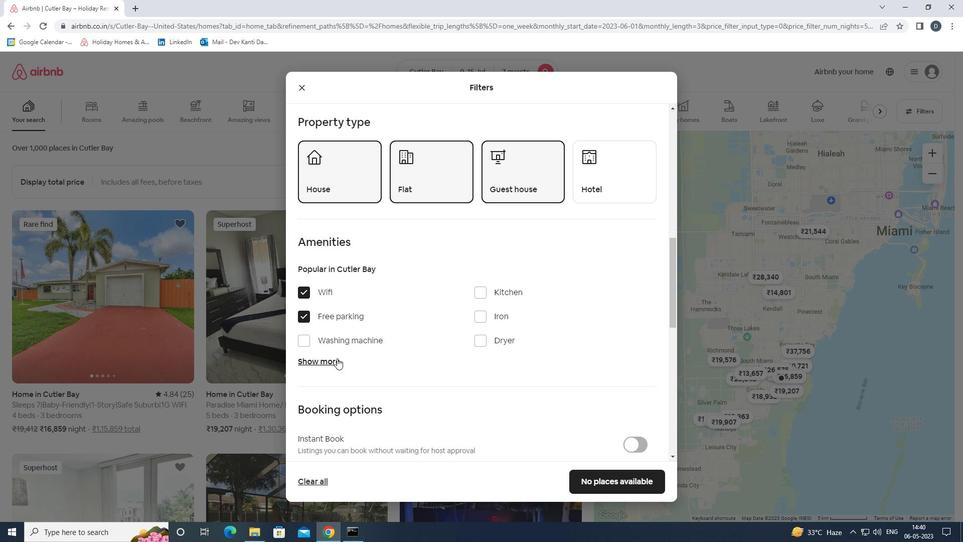 
Action: Mouse pressed left at (336, 361)
Screenshot: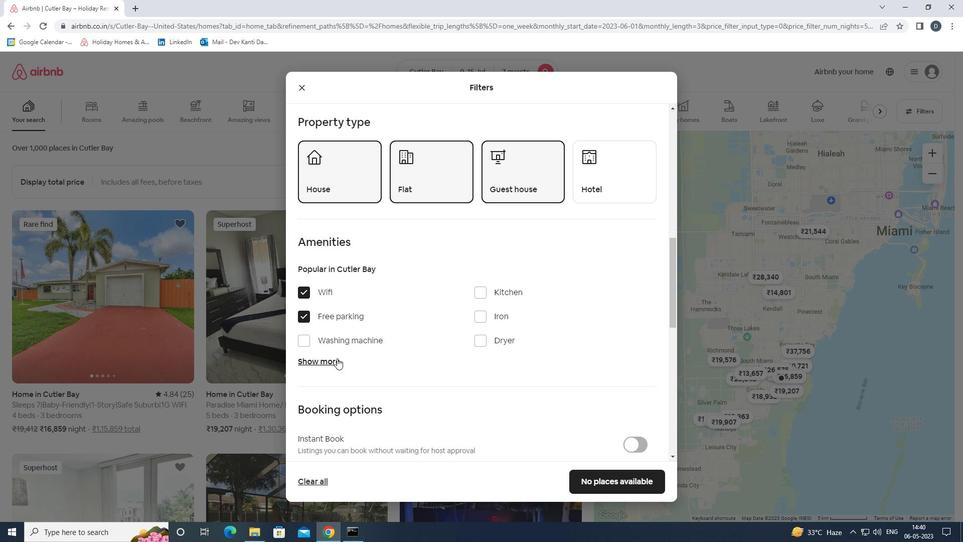 
Action: Mouse moved to (336, 362)
Screenshot: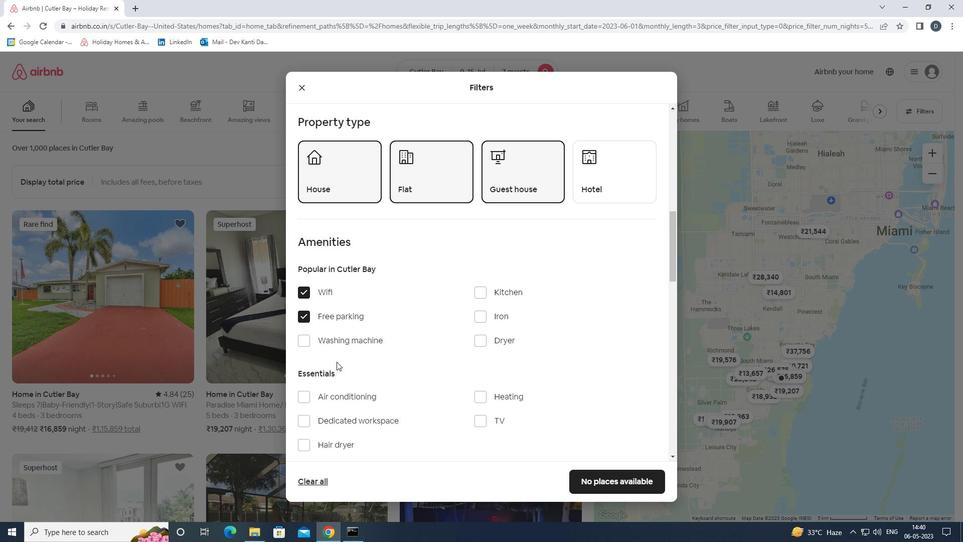 
Action: Mouse scrolled (336, 361) with delta (0, 0)
Screenshot: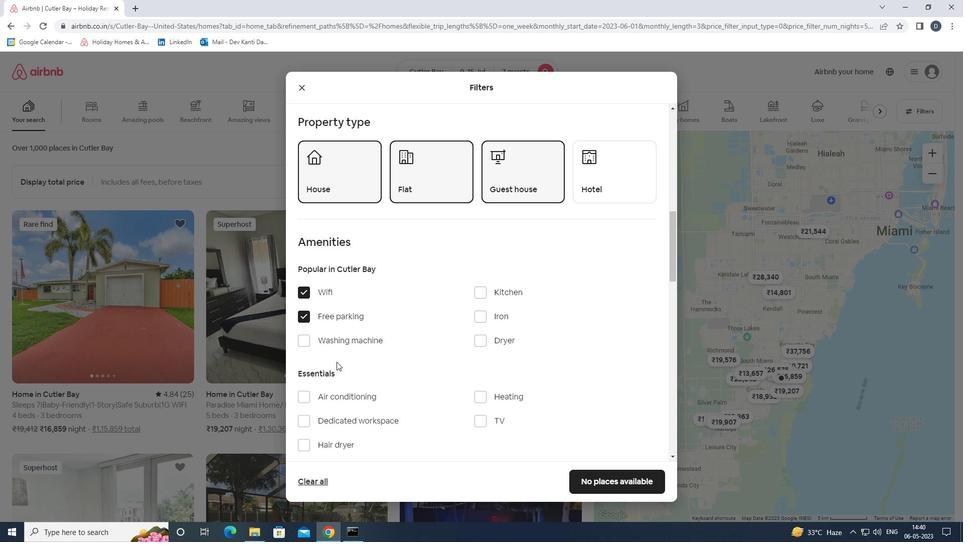 
Action: Mouse moved to (481, 370)
Screenshot: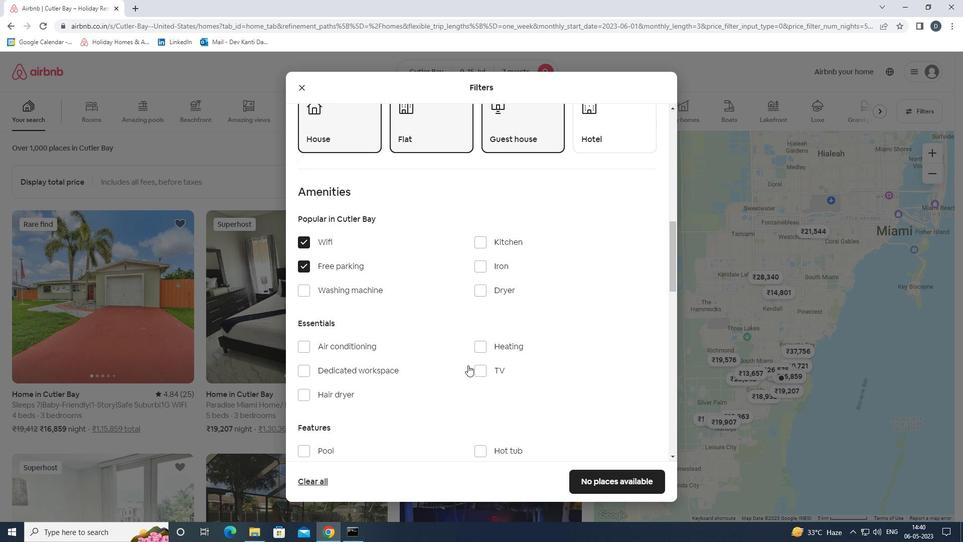 
Action: Mouse pressed left at (481, 370)
Screenshot: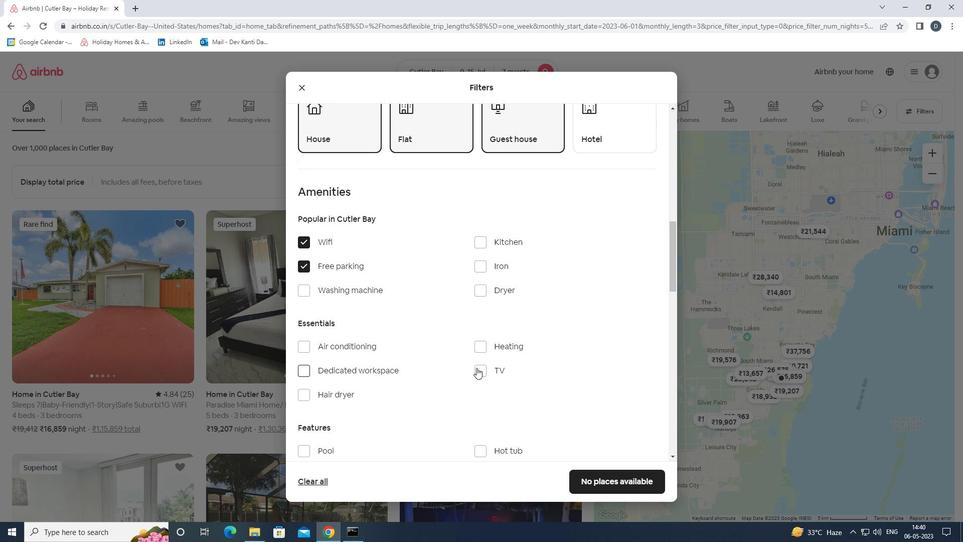 
Action: Mouse moved to (481, 371)
Screenshot: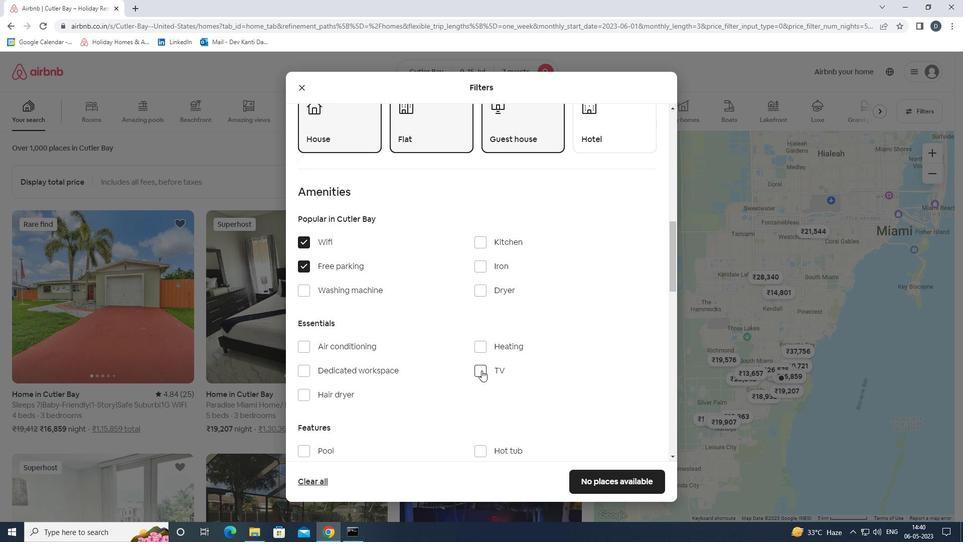 
Action: Mouse scrolled (481, 370) with delta (0, 0)
Screenshot: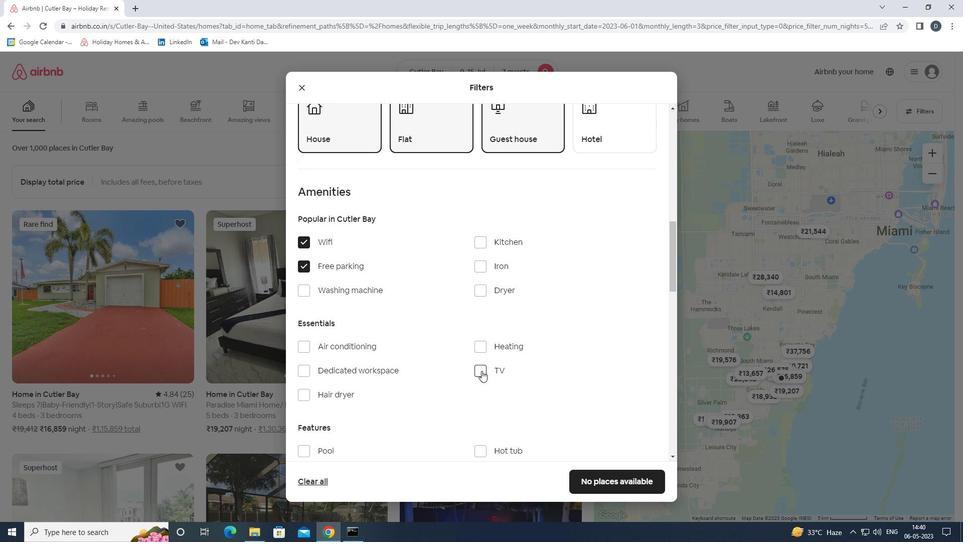 
Action: Mouse scrolled (481, 370) with delta (0, 0)
Screenshot: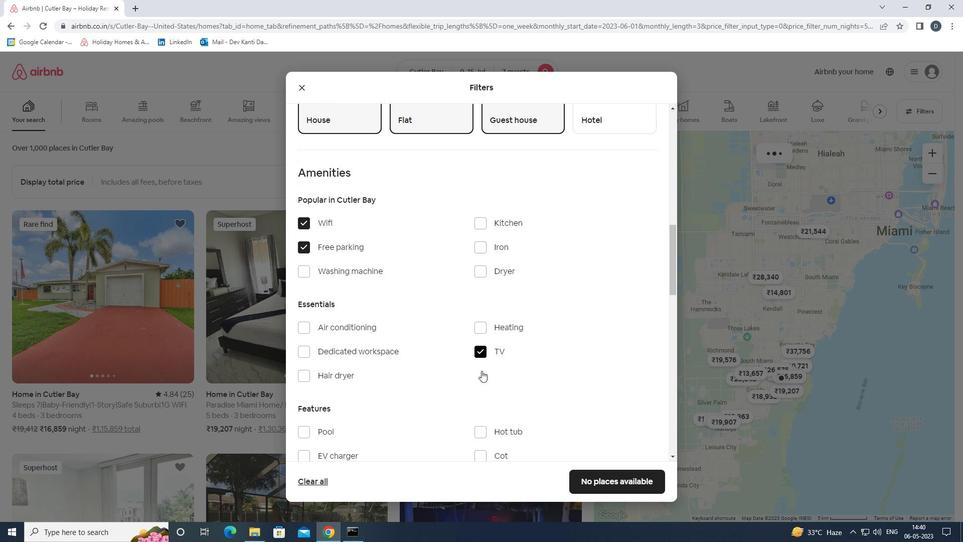 
Action: Mouse scrolled (481, 370) with delta (0, 0)
Screenshot: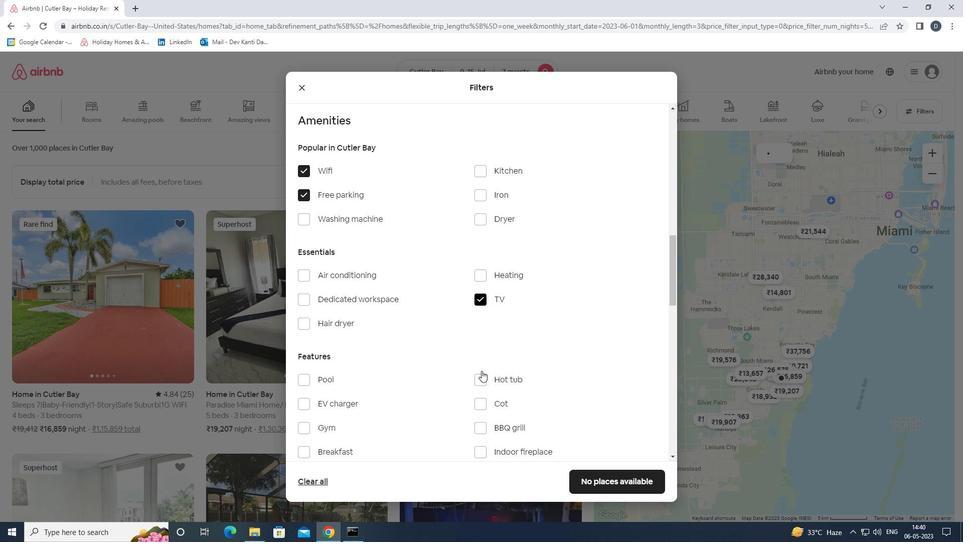 
Action: Mouse moved to (379, 349)
Screenshot: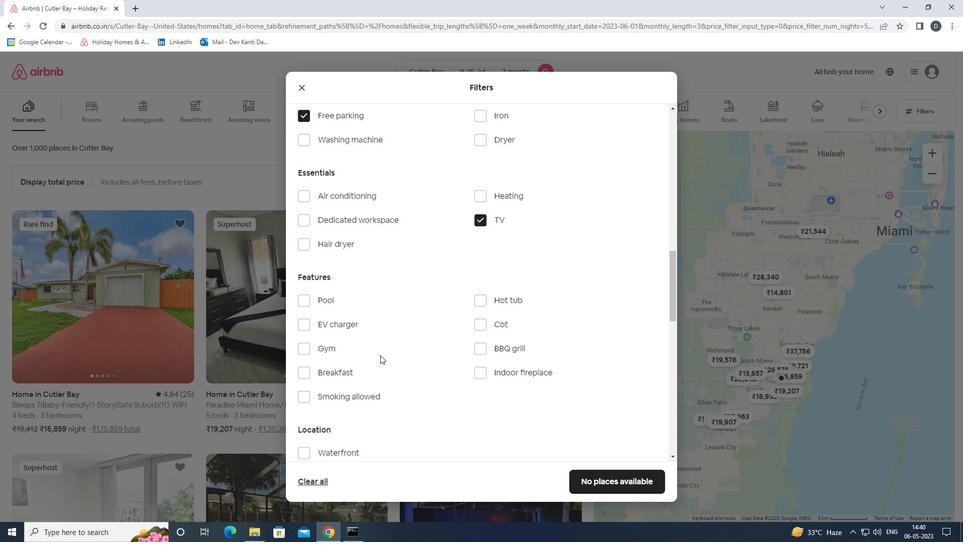 
Action: Mouse pressed left at (379, 349)
Screenshot: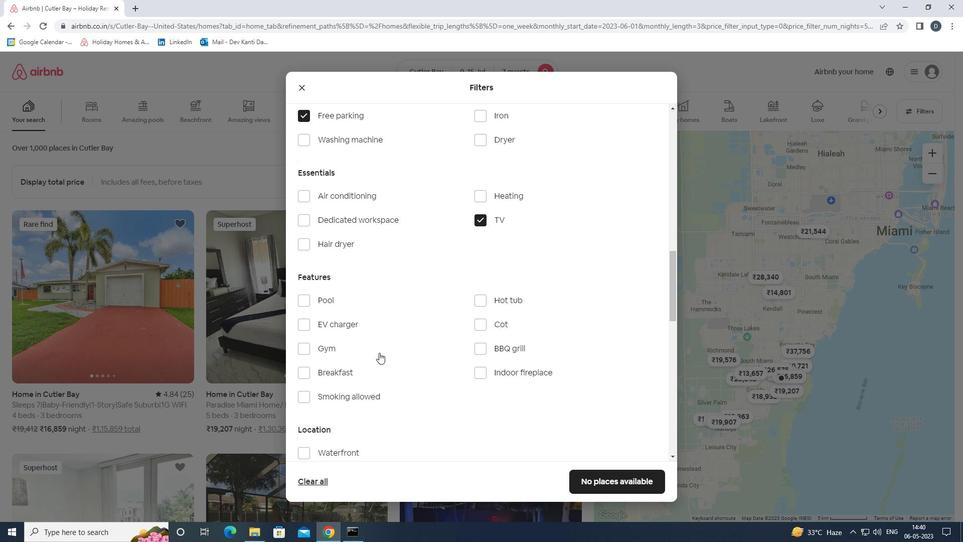 
Action: Mouse moved to (378, 372)
Screenshot: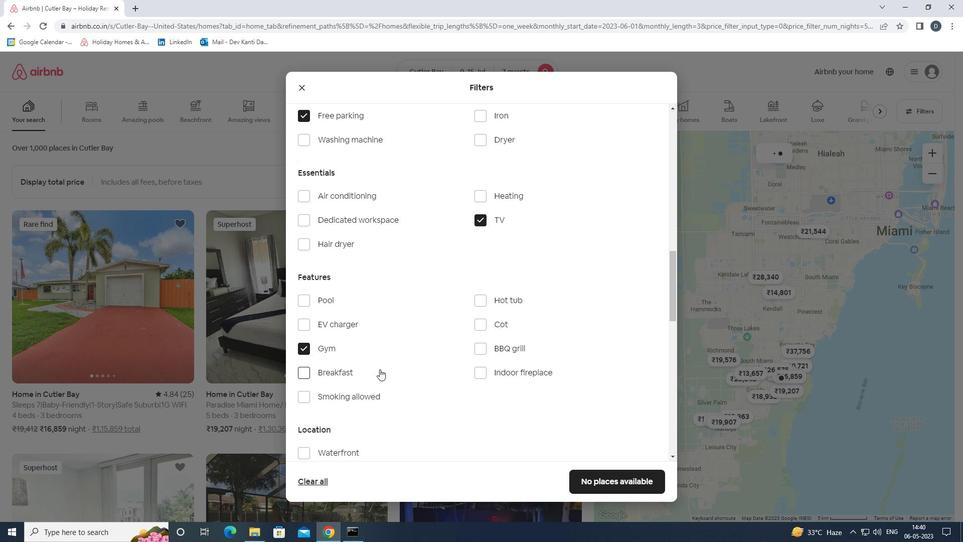 
Action: Mouse pressed left at (378, 372)
Screenshot: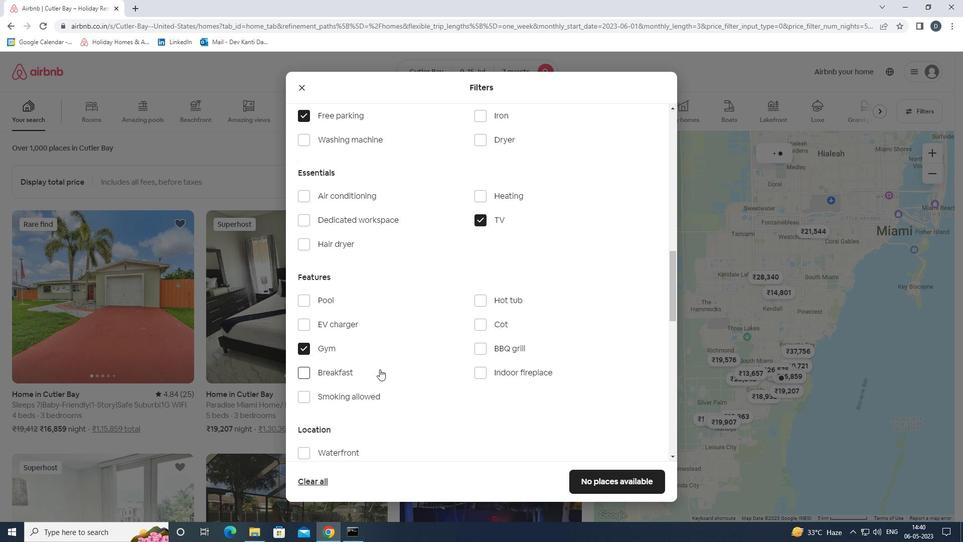 
Action: Mouse moved to (412, 354)
Screenshot: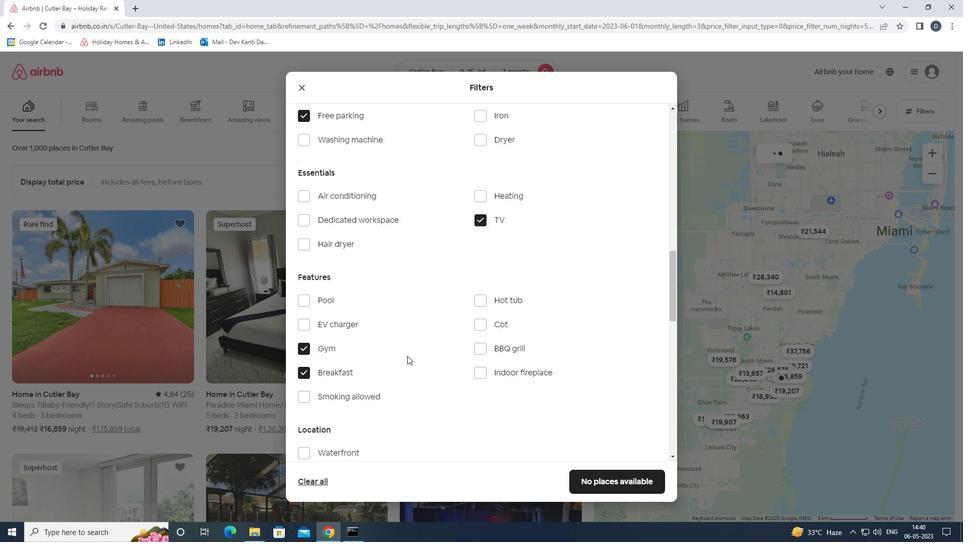 
Action: Mouse scrolled (412, 353) with delta (0, 0)
Screenshot: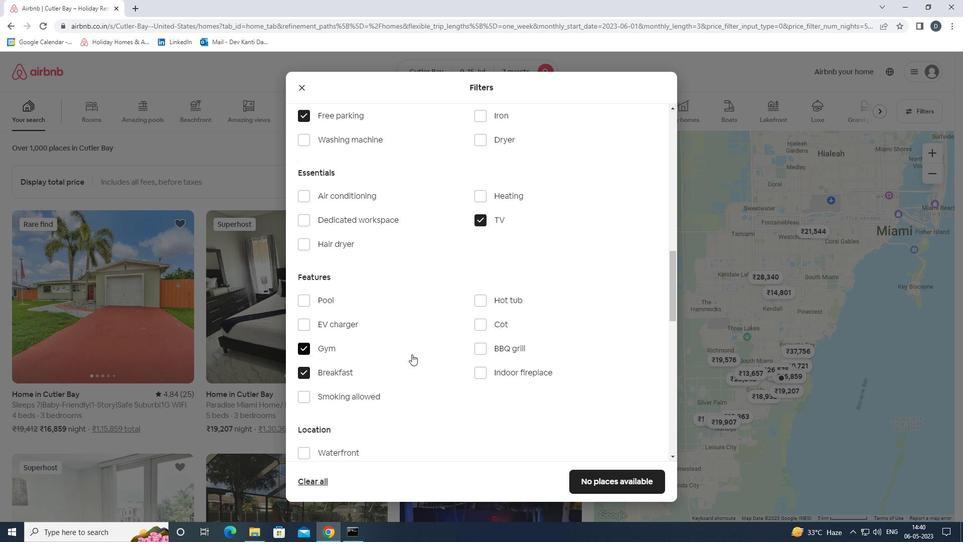 
Action: Mouse scrolled (412, 353) with delta (0, 0)
Screenshot: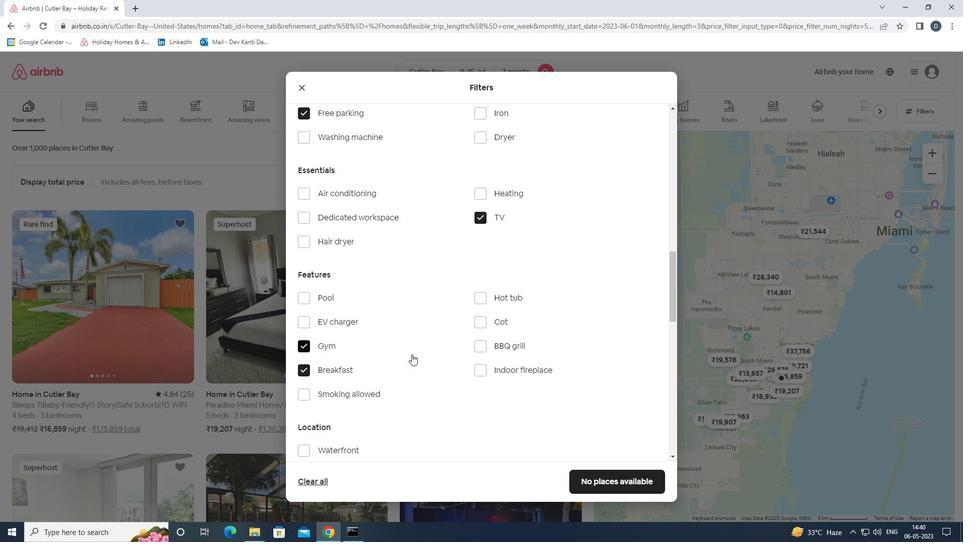 
Action: Mouse scrolled (412, 353) with delta (0, 0)
Screenshot: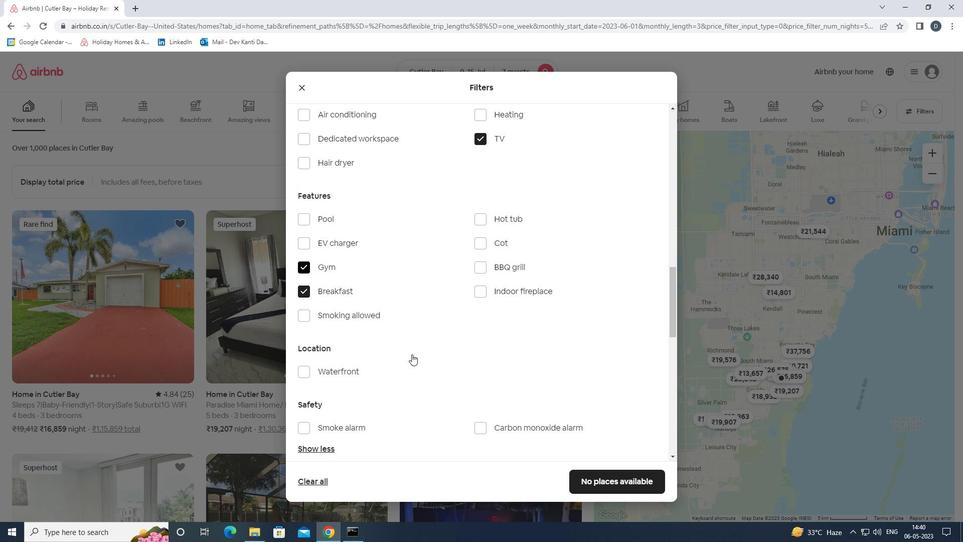 
Action: Mouse moved to (418, 352)
Screenshot: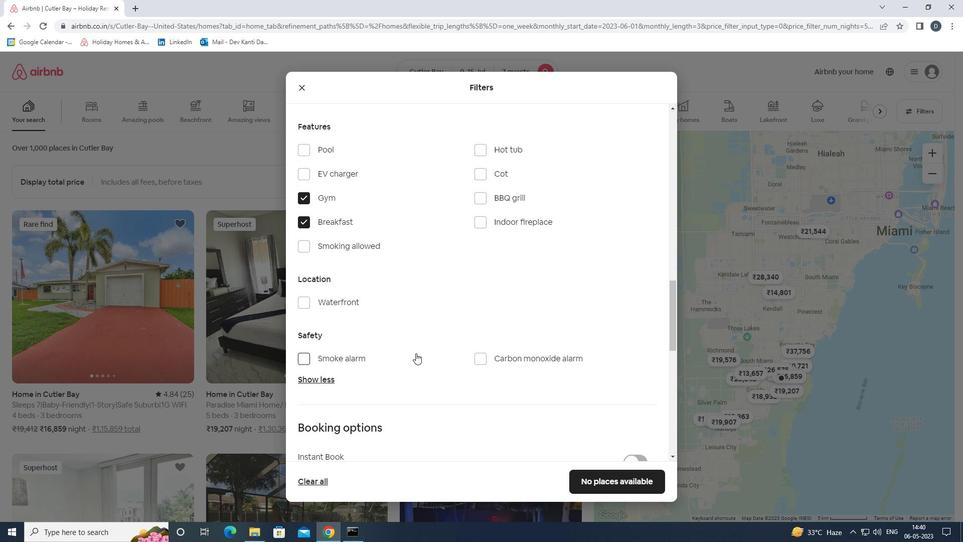 
Action: Mouse scrolled (418, 351) with delta (0, 0)
Screenshot: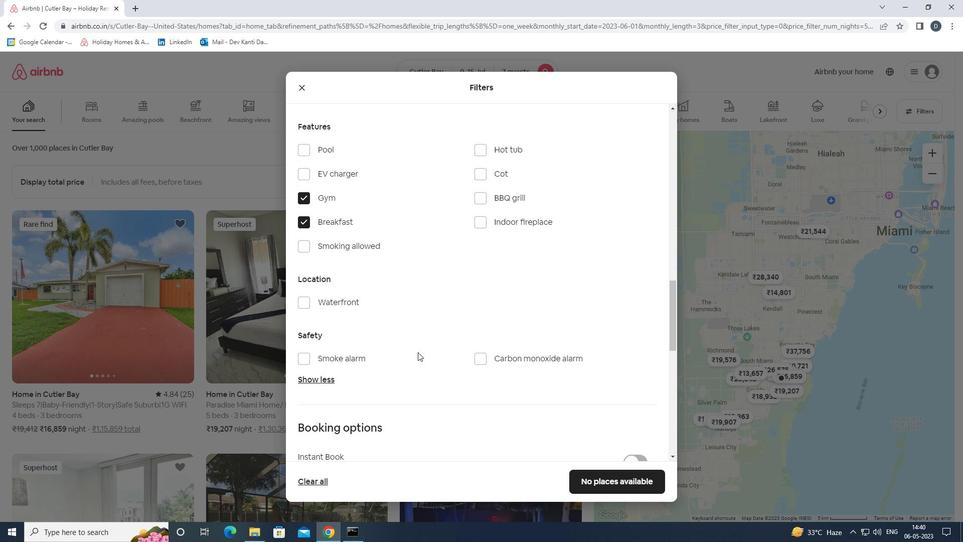 
Action: Mouse moved to (440, 351)
Screenshot: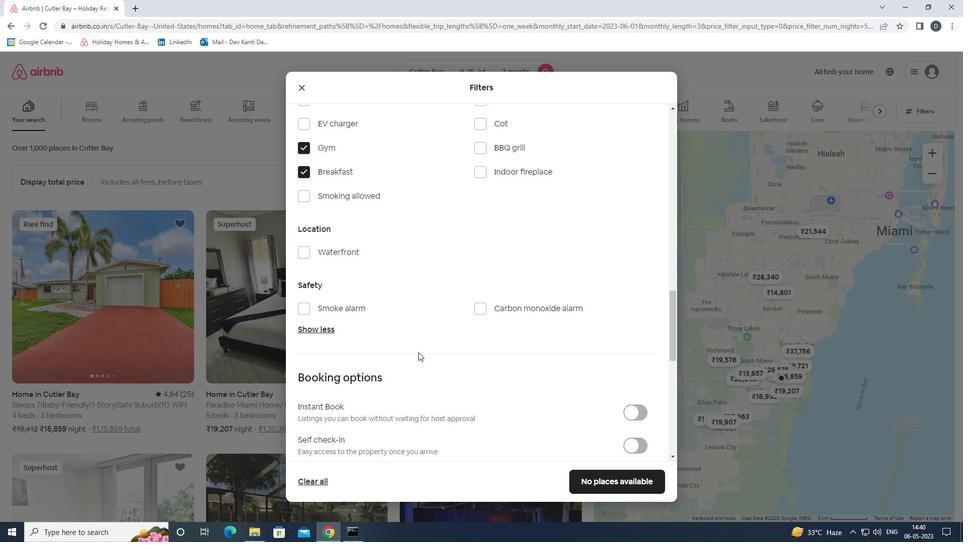 
Action: Mouse scrolled (440, 351) with delta (0, 0)
Screenshot: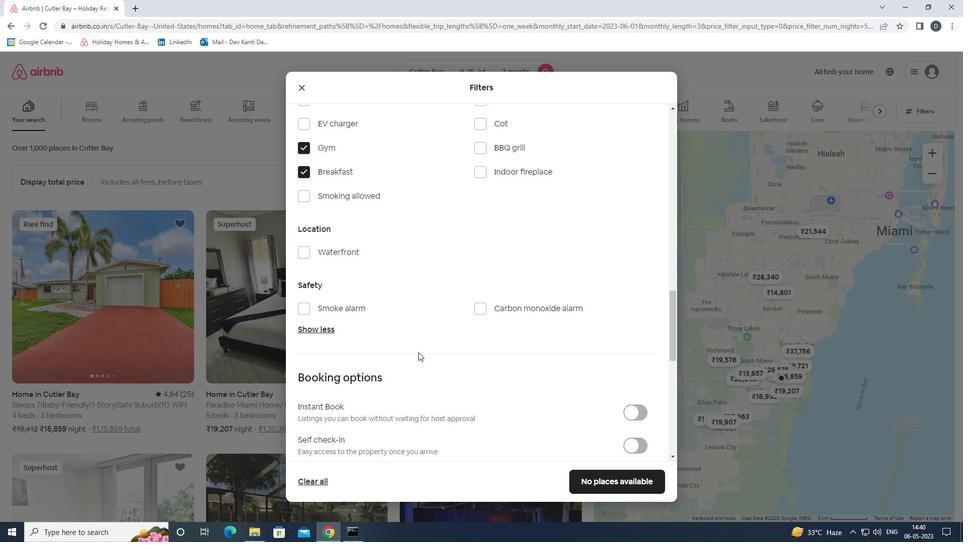
Action: Mouse moved to (517, 350)
Screenshot: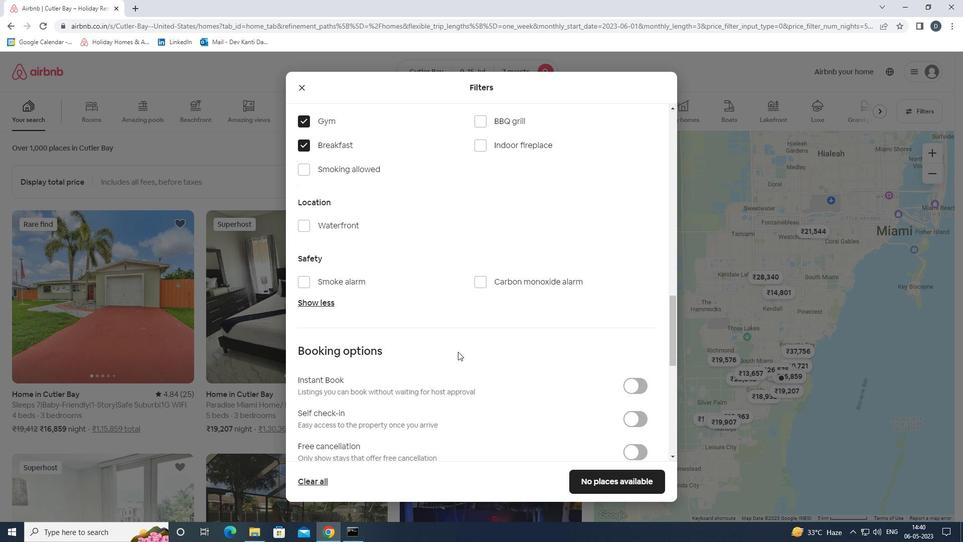 
Action: Mouse scrolled (517, 349) with delta (0, 0)
Screenshot: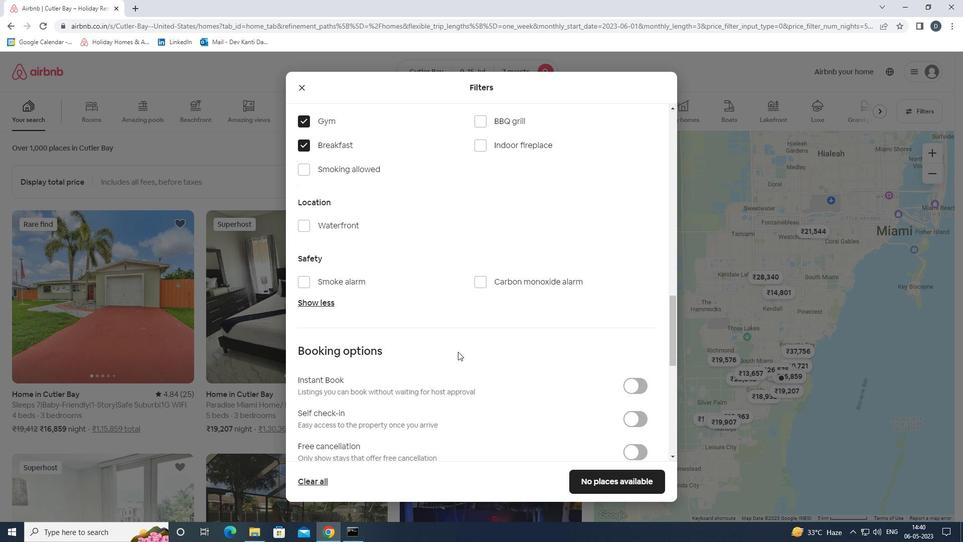 
Action: Mouse moved to (632, 342)
Screenshot: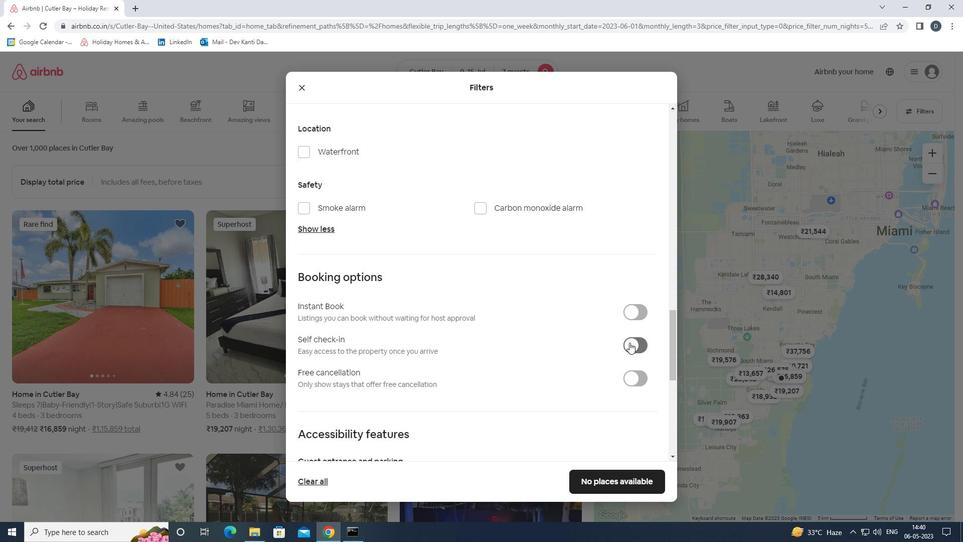 
Action: Mouse pressed left at (632, 342)
Screenshot: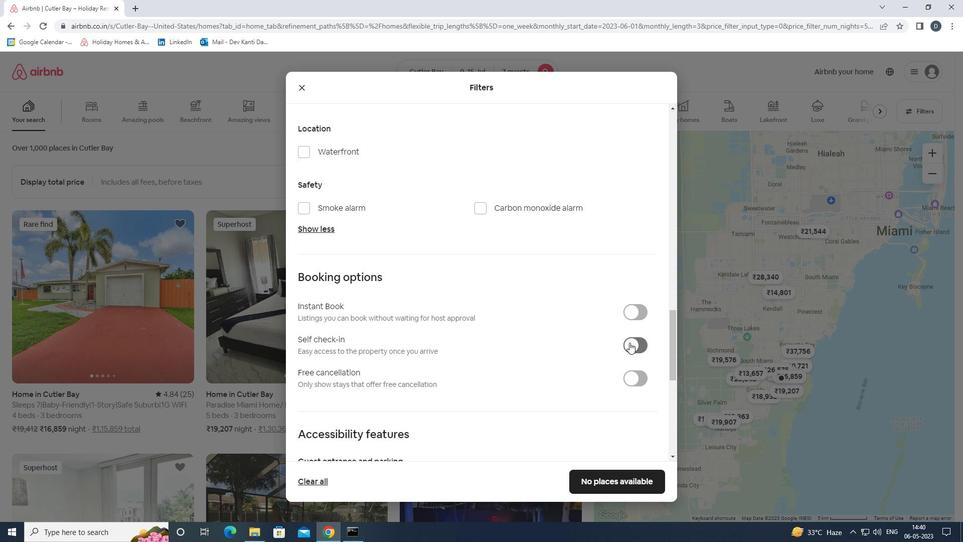 
Action: Mouse moved to (631, 342)
Screenshot: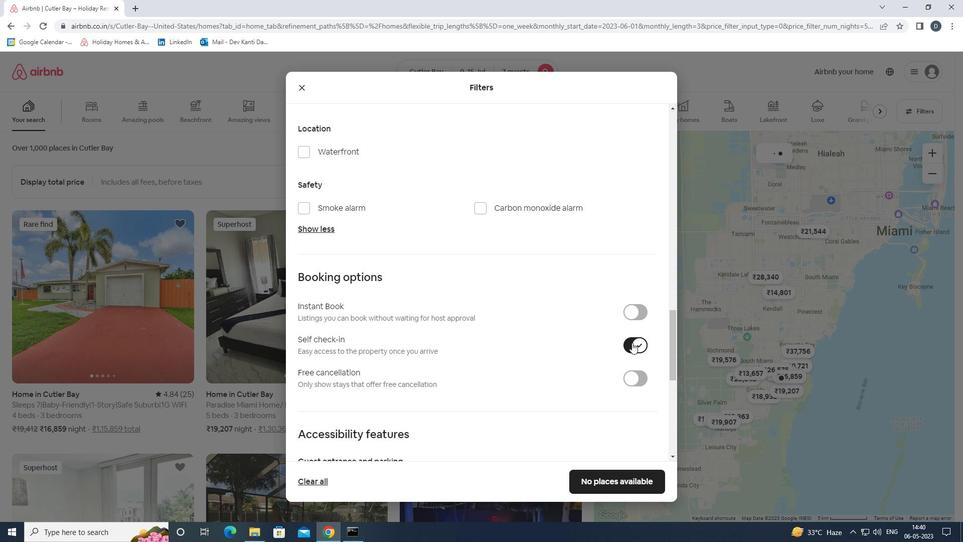 
Action: Mouse scrolled (631, 342) with delta (0, 0)
Screenshot: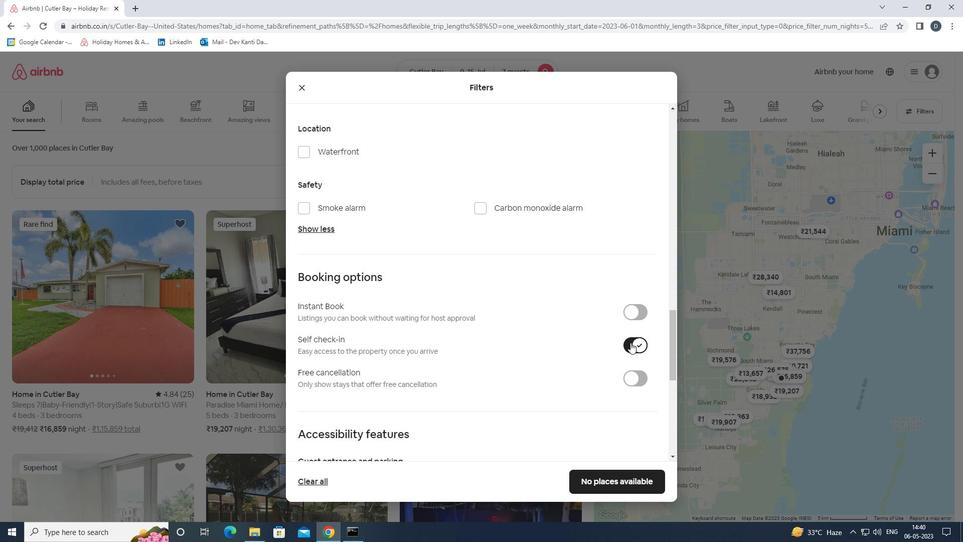 
Action: Mouse scrolled (631, 342) with delta (0, 0)
Screenshot: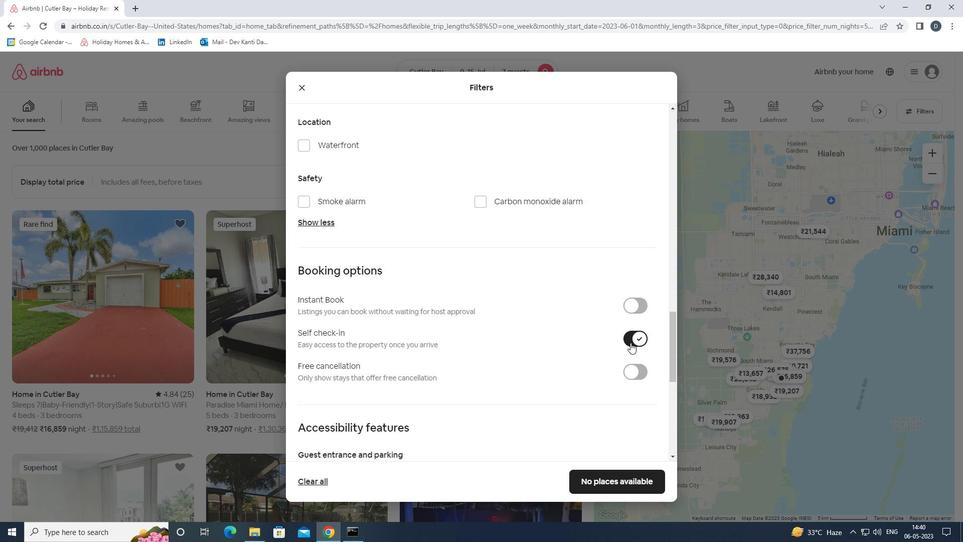 
Action: Mouse scrolled (631, 342) with delta (0, 0)
Screenshot: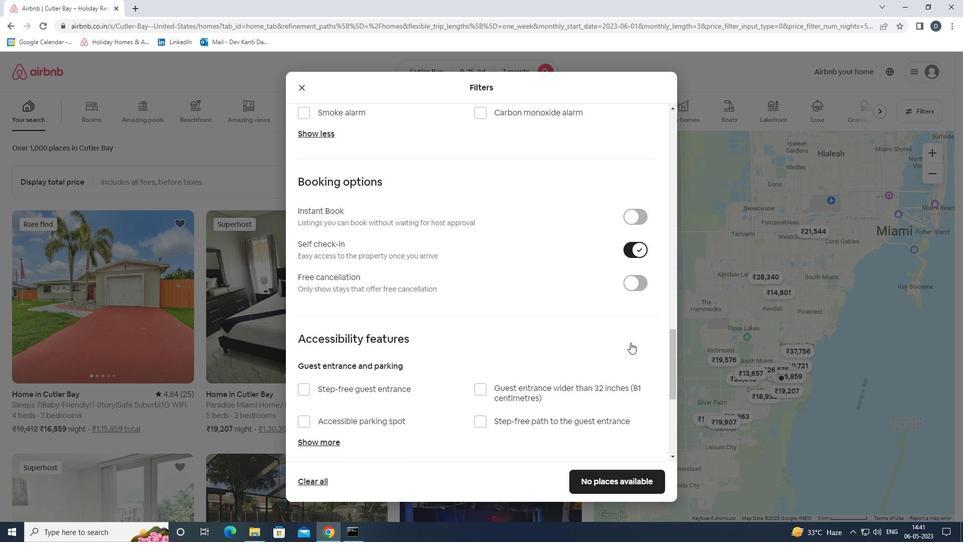 
Action: Mouse scrolled (631, 342) with delta (0, 0)
Screenshot: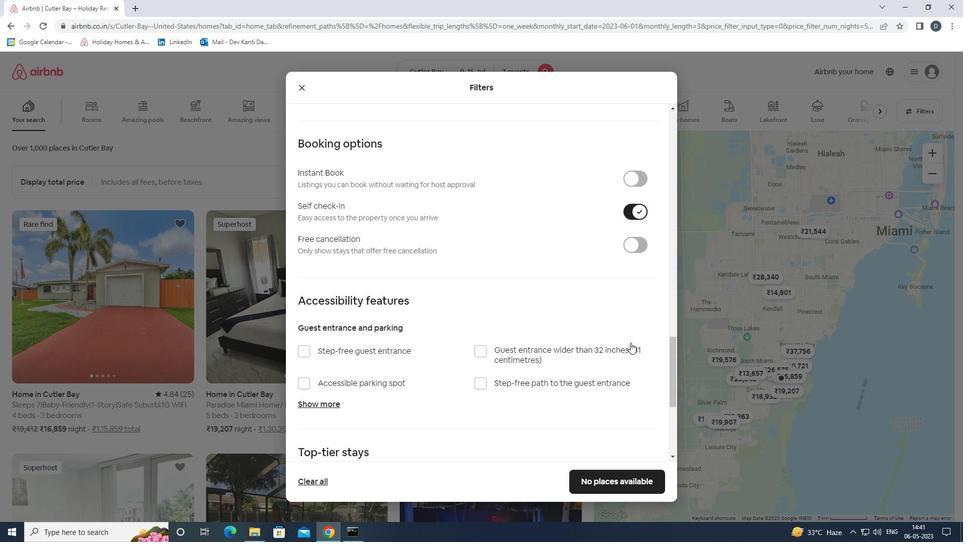 
Action: Mouse scrolled (631, 342) with delta (0, 0)
Screenshot: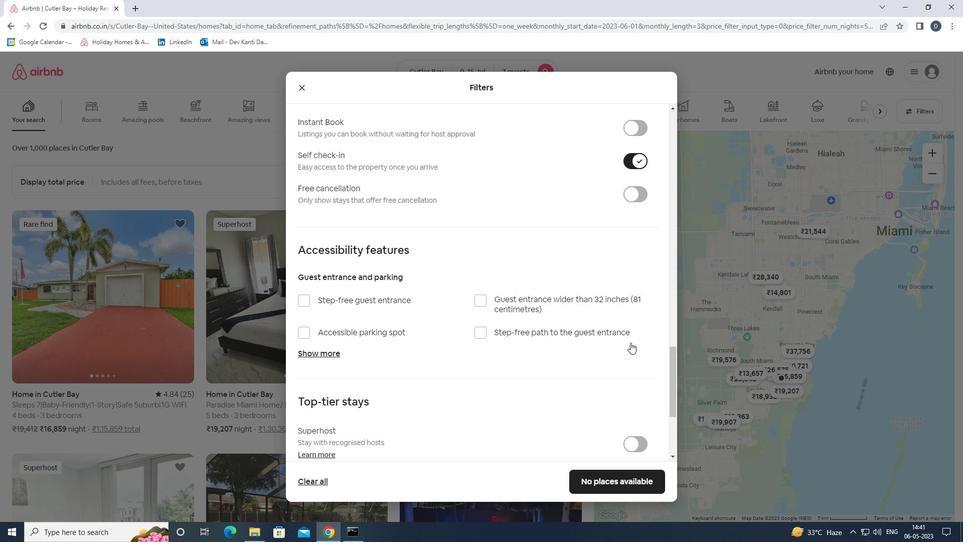 
Action: Mouse scrolled (631, 342) with delta (0, 0)
Screenshot: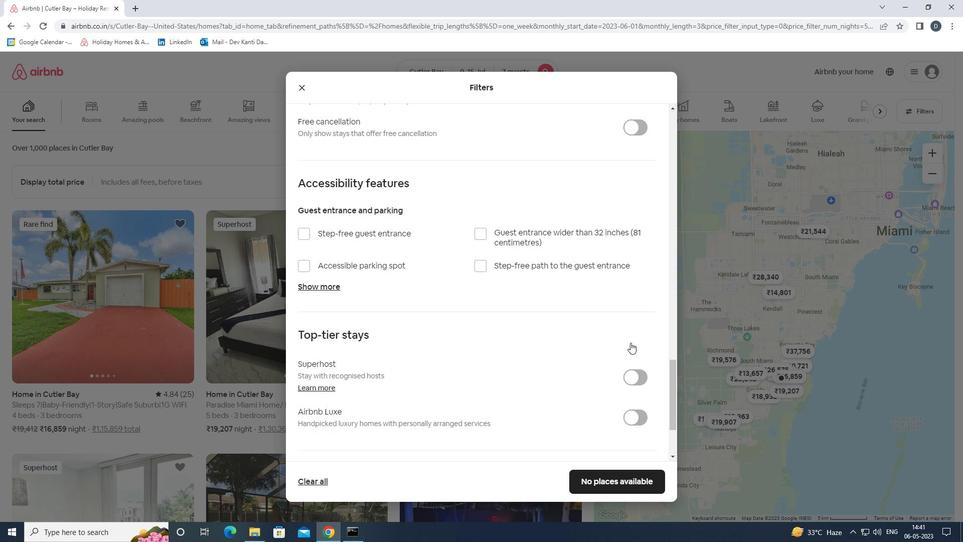 
Action: Mouse scrolled (631, 342) with delta (0, 0)
Screenshot: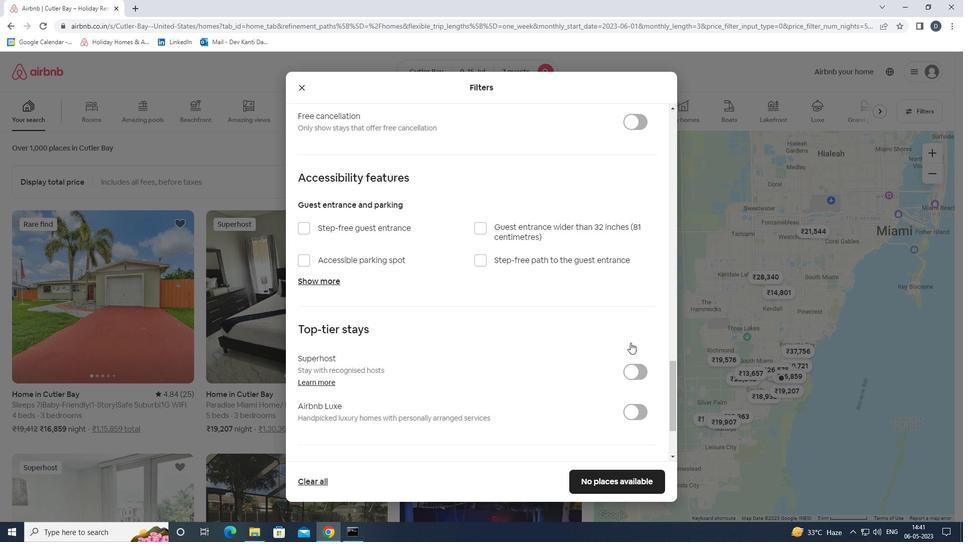 
Action: Mouse scrolled (631, 342) with delta (0, 0)
Screenshot: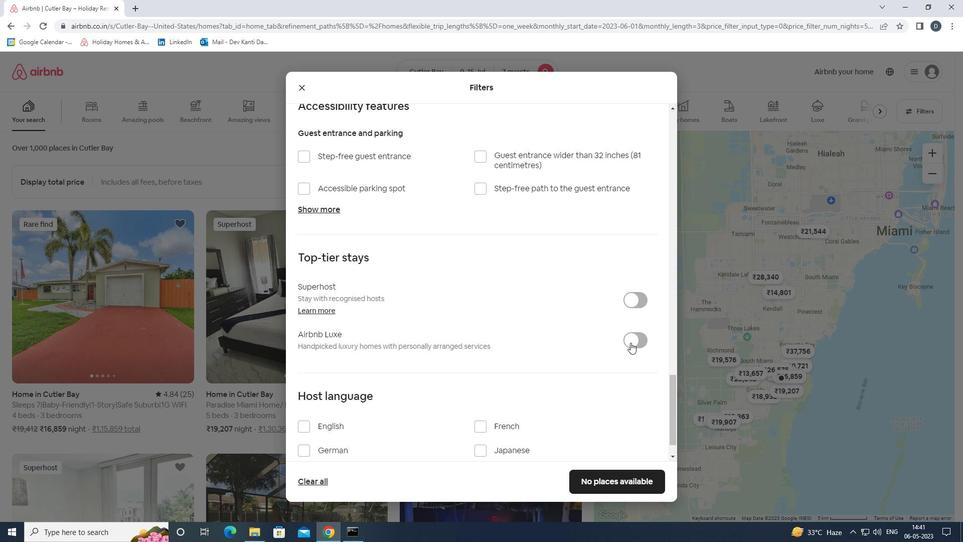 
Action: Mouse scrolled (631, 342) with delta (0, 0)
Screenshot: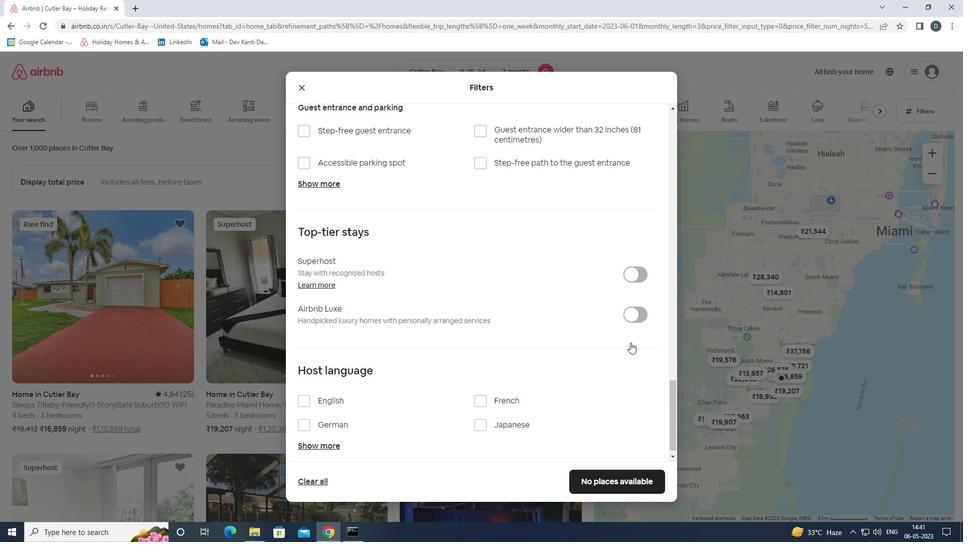 
Action: Mouse moved to (333, 389)
Screenshot: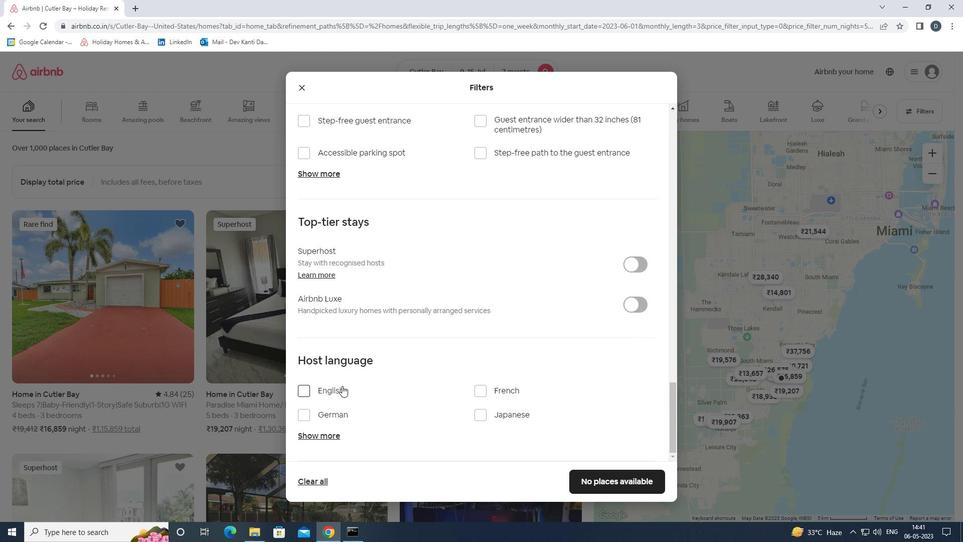
Action: Mouse pressed left at (333, 389)
Screenshot: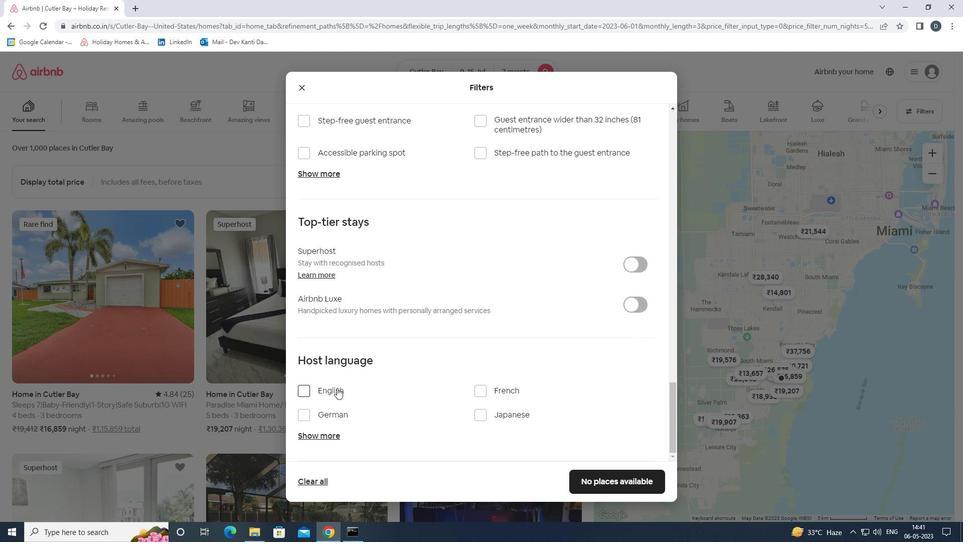 
Action: Mouse moved to (590, 475)
Screenshot: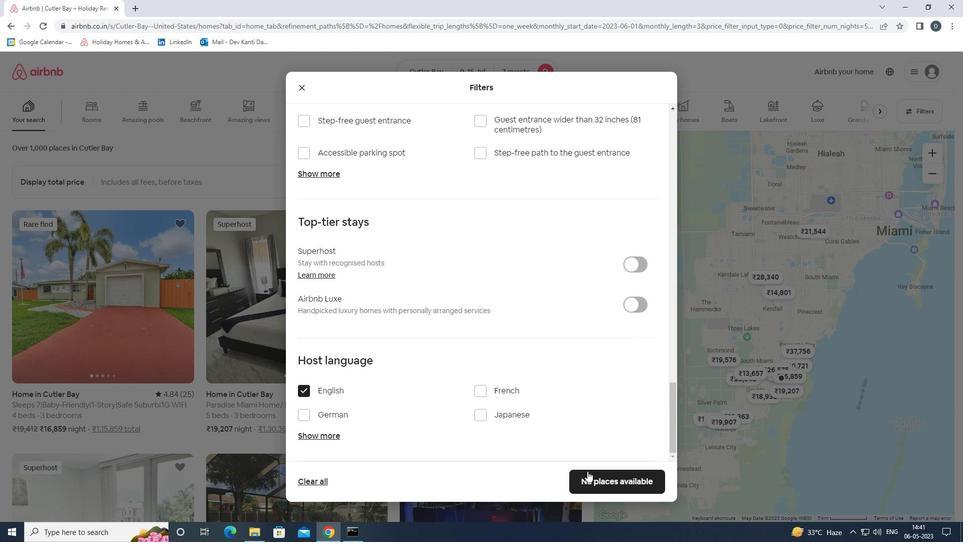 
Action: Mouse pressed left at (590, 475)
Screenshot: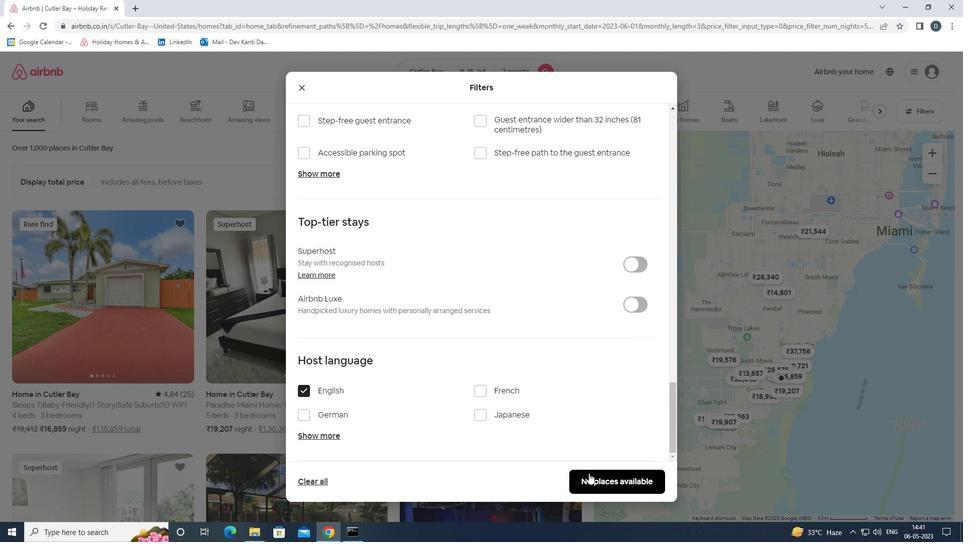 
Action: Mouse moved to (554, 392)
Screenshot: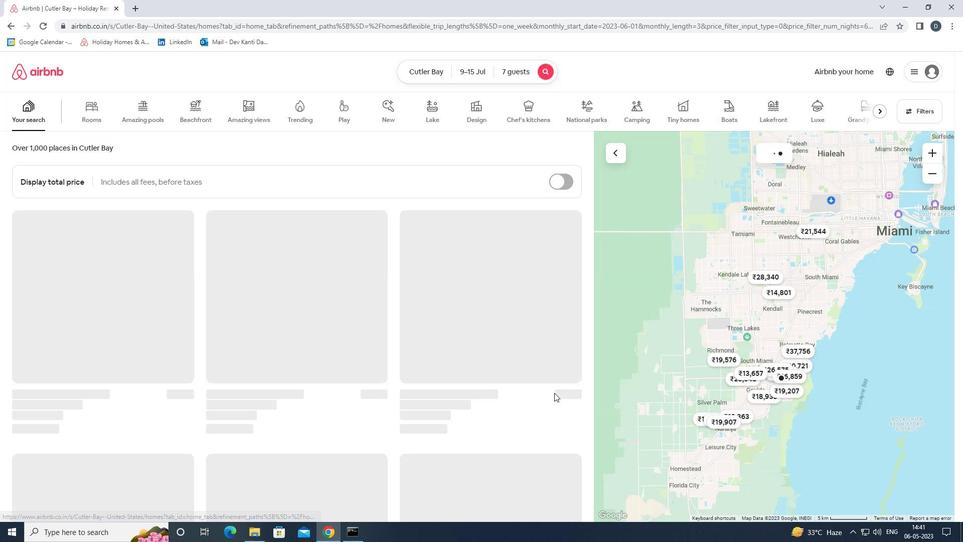 
